 Task: Find connections with filter location Gunzenhausen with filter topic #Brandwith filter profile language Potuguese with filter current company Furlenco with filter school Government Engineering College (GEC) Bhavnagar with filter industry Transportation Equipment Manufacturing with filter service category Human Resources with filter keywords title Brand Strategist
Action: Mouse moved to (328, 209)
Screenshot: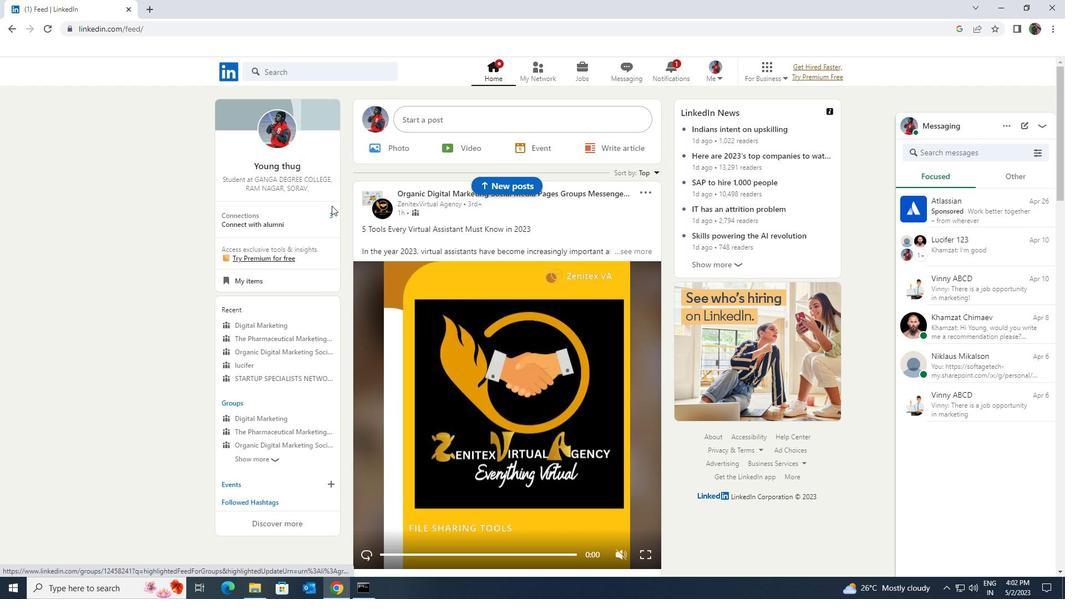 
Action: Mouse pressed left at (328, 209)
Screenshot: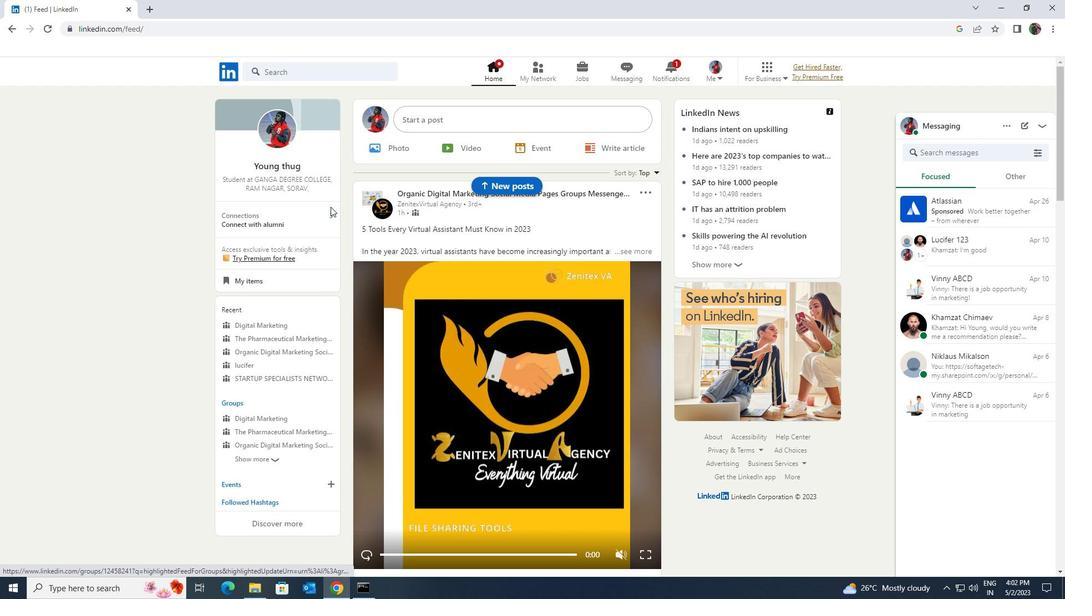 
Action: Mouse moved to (325, 134)
Screenshot: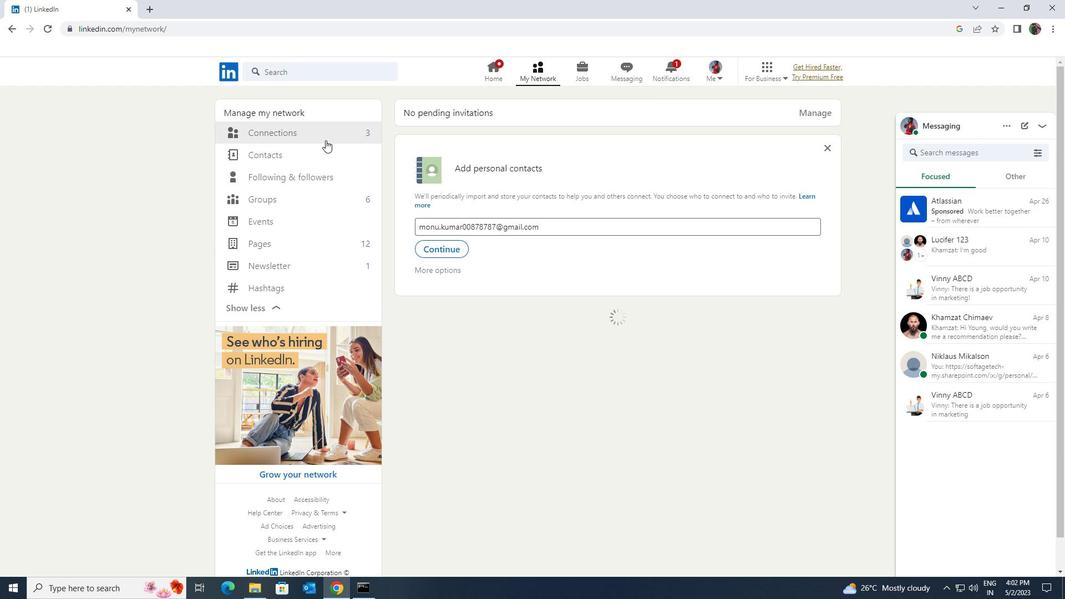 
Action: Mouse pressed left at (325, 134)
Screenshot: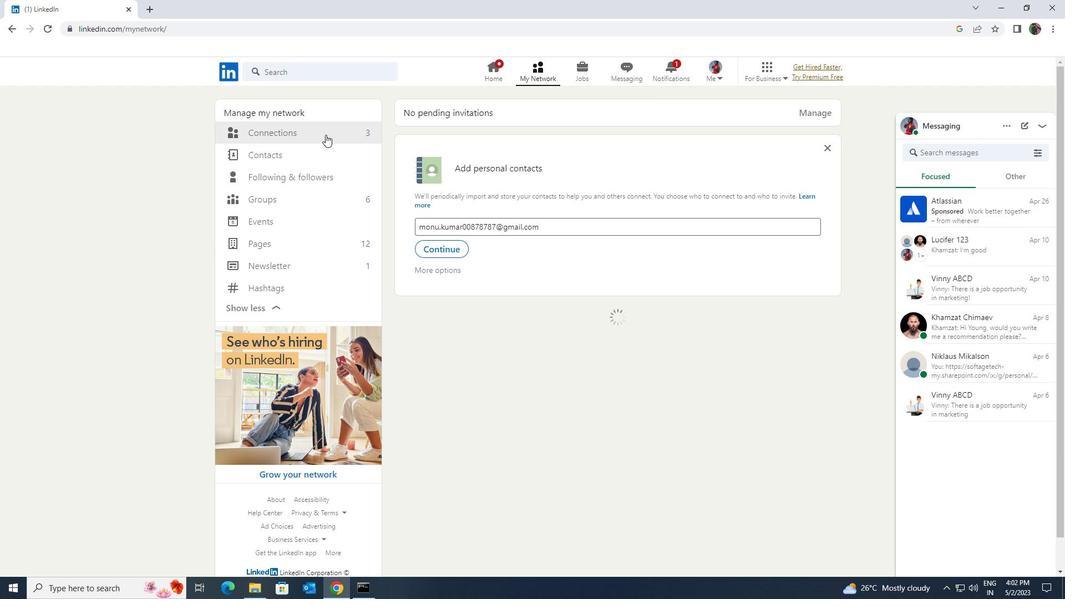 
Action: Mouse moved to (596, 133)
Screenshot: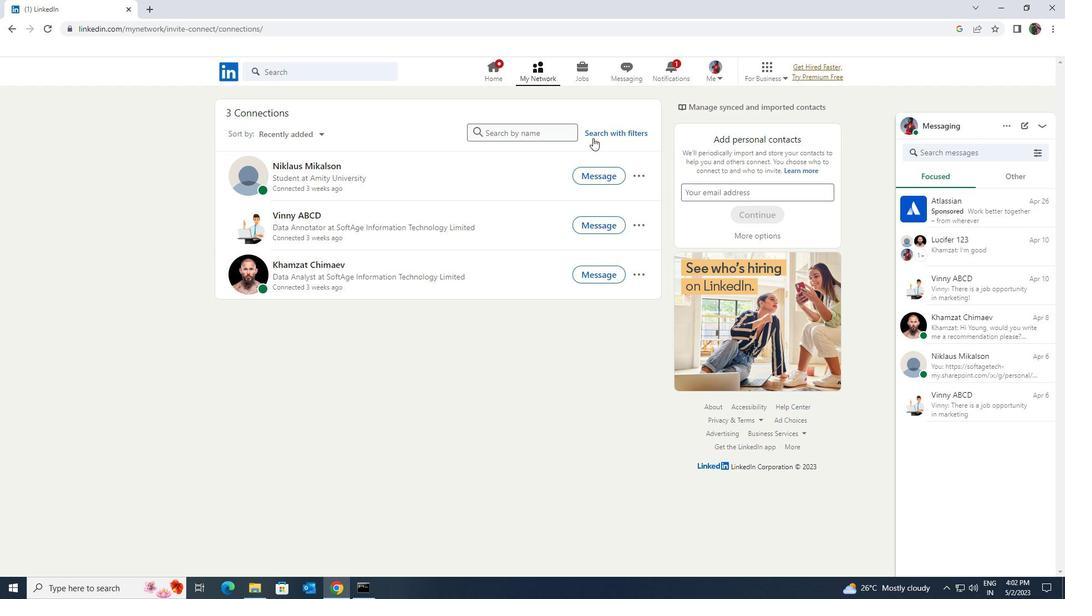 
Action: Mouse pressed left at (596, 133)
Screenshot: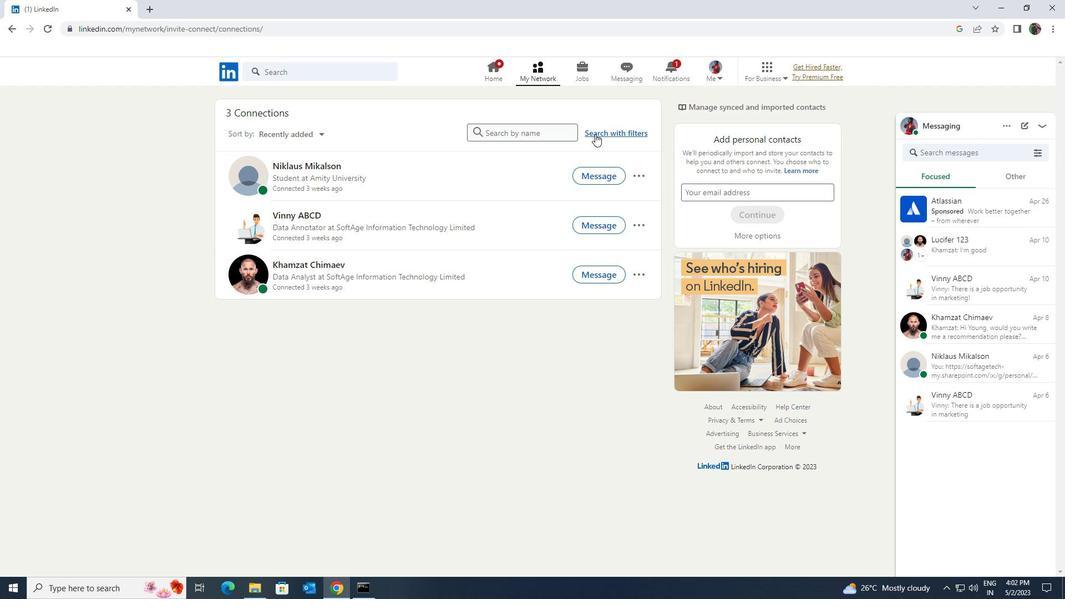
Action: Mouse moved to (555, 99)
Screenshot: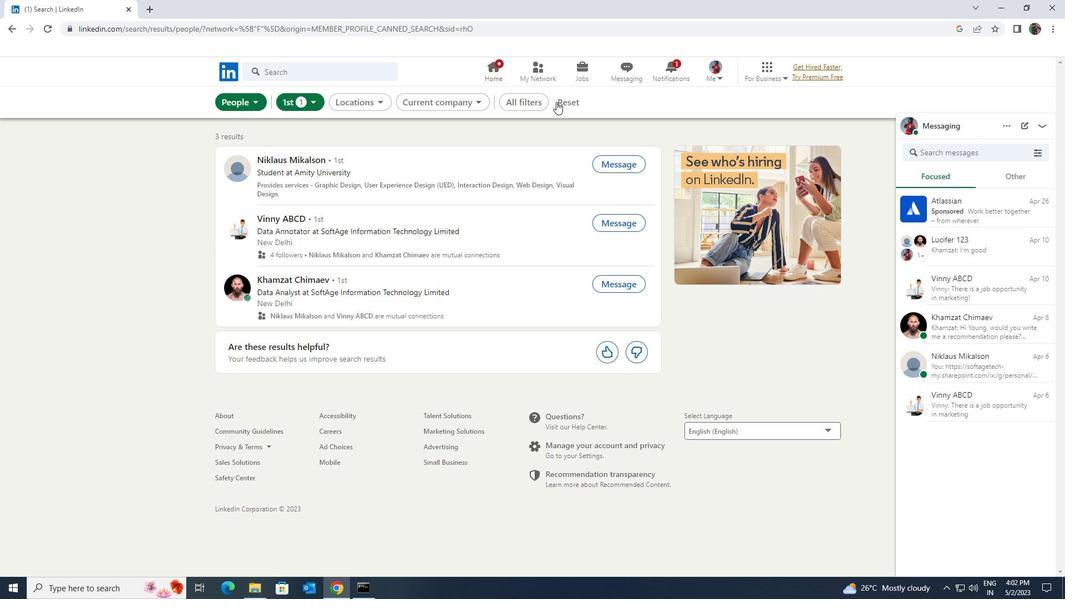 
Action: Mouse pressed left at (555, 99)
Screenshot: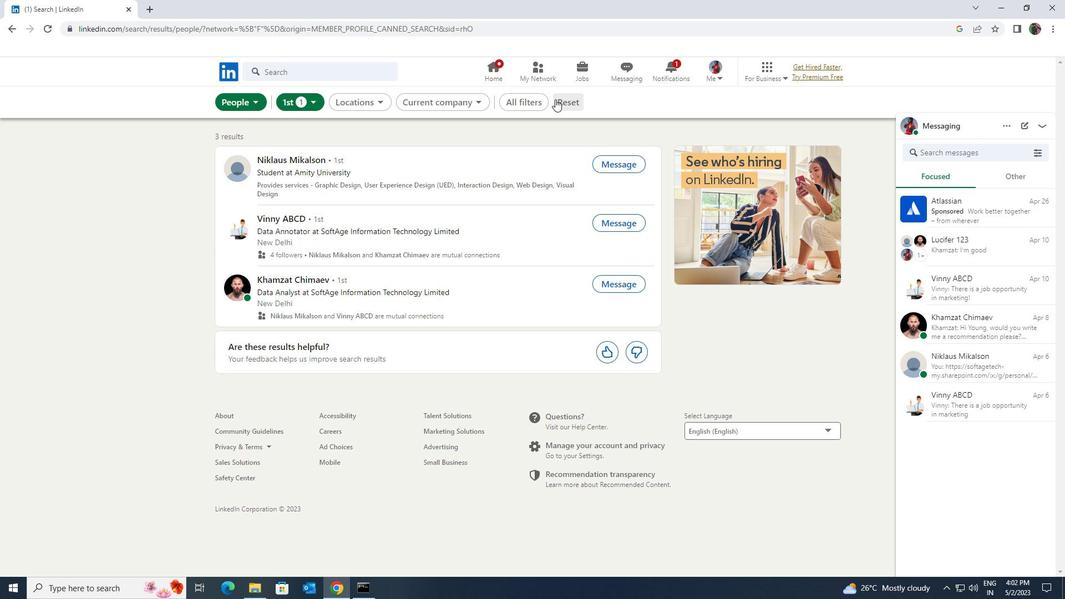 
Action: Mouse moved to (551, 99)
Screenshot: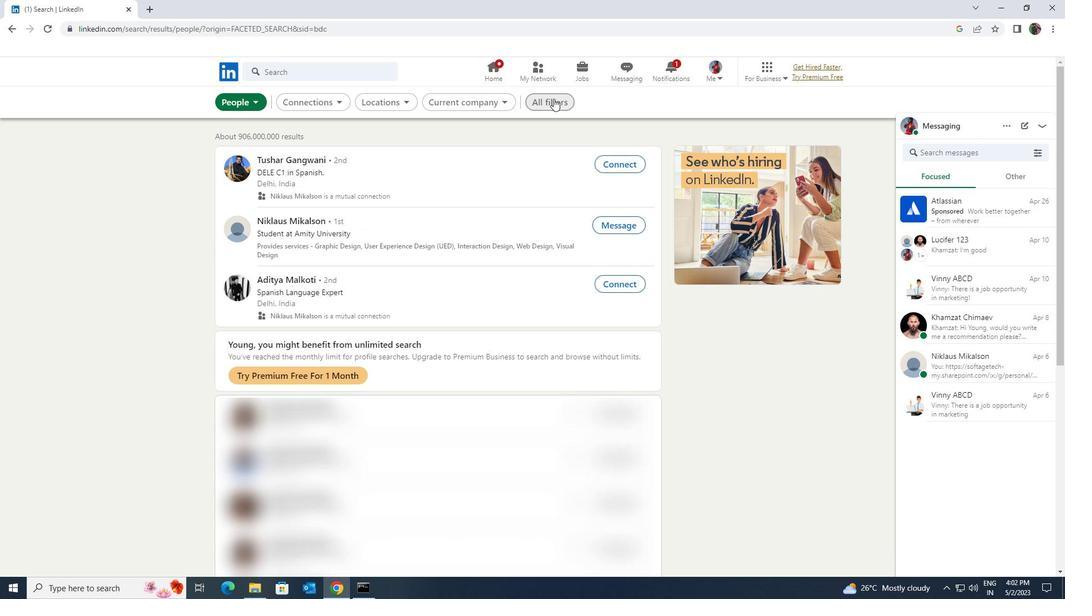 
Action: Mouse pressed left at (551, 99)
Screenshot: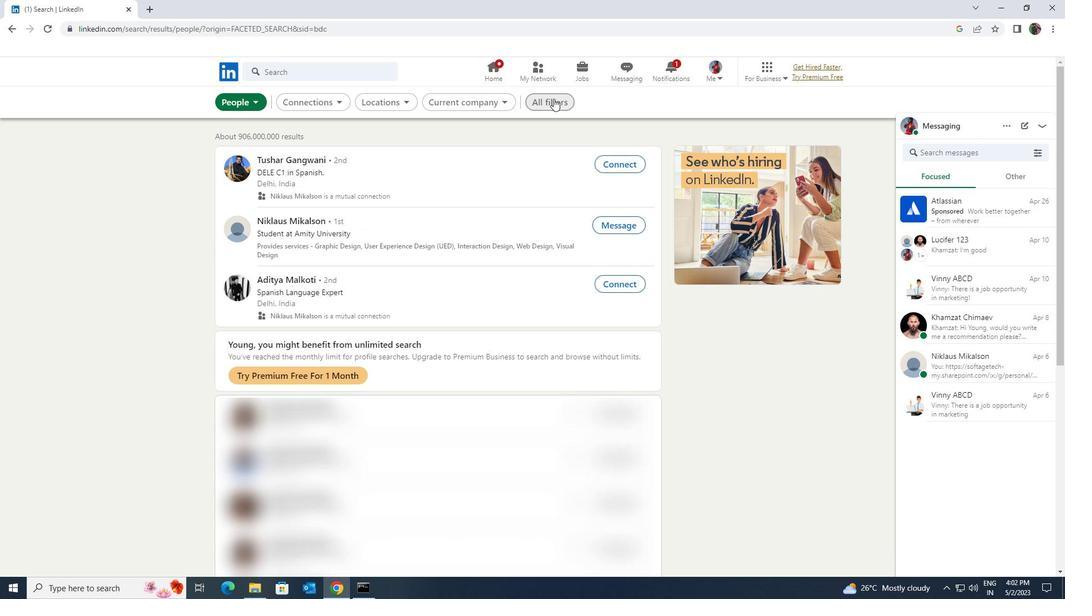 
Action: Mouse moved to (912, 431)
Screenshot: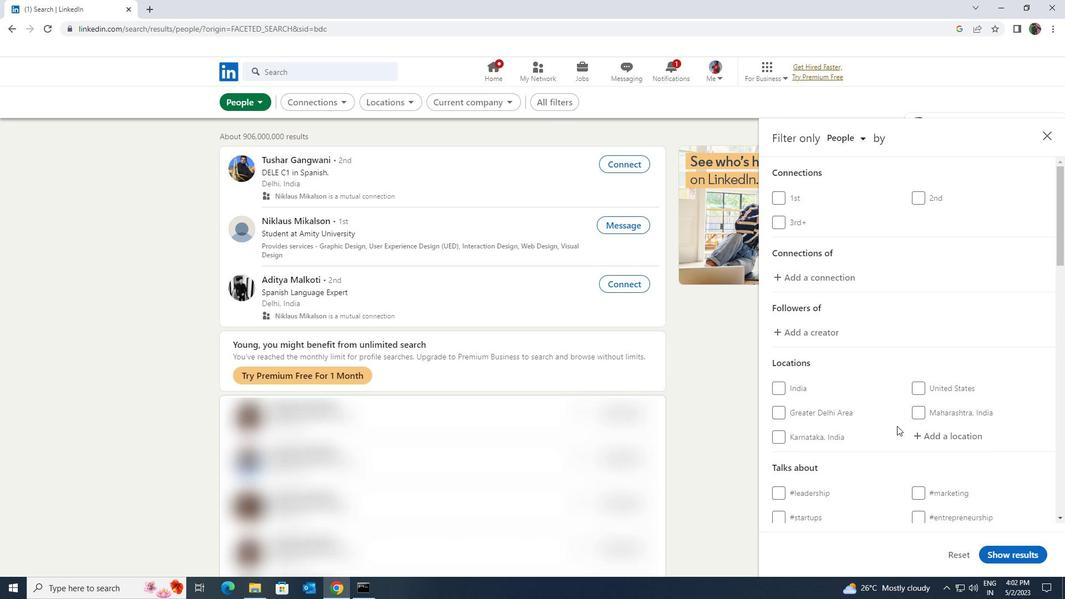 
Action: Mouse pressed left at (912, 431)
Screenshot: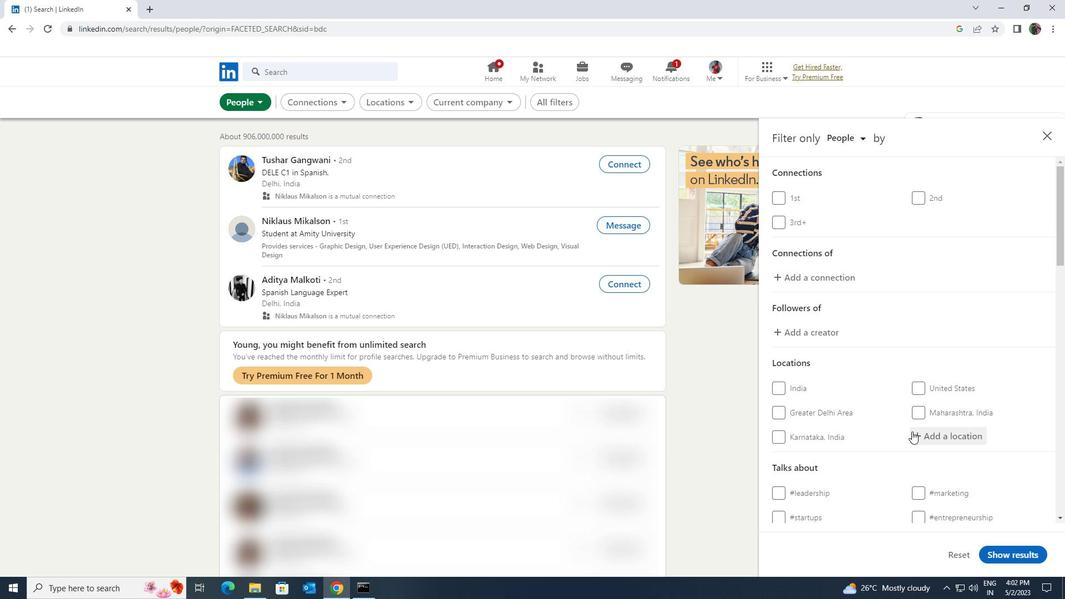 
Action: Key pressed <Key.shift>GUNZEN
Screenshot: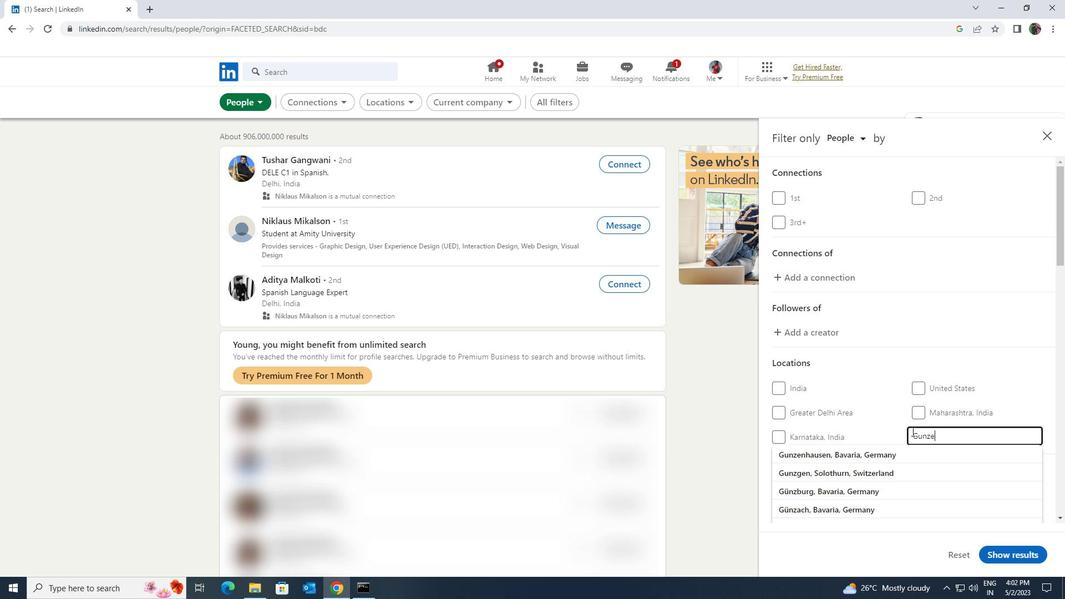
Action: Mouse moved to (910, 451)
Screenshot: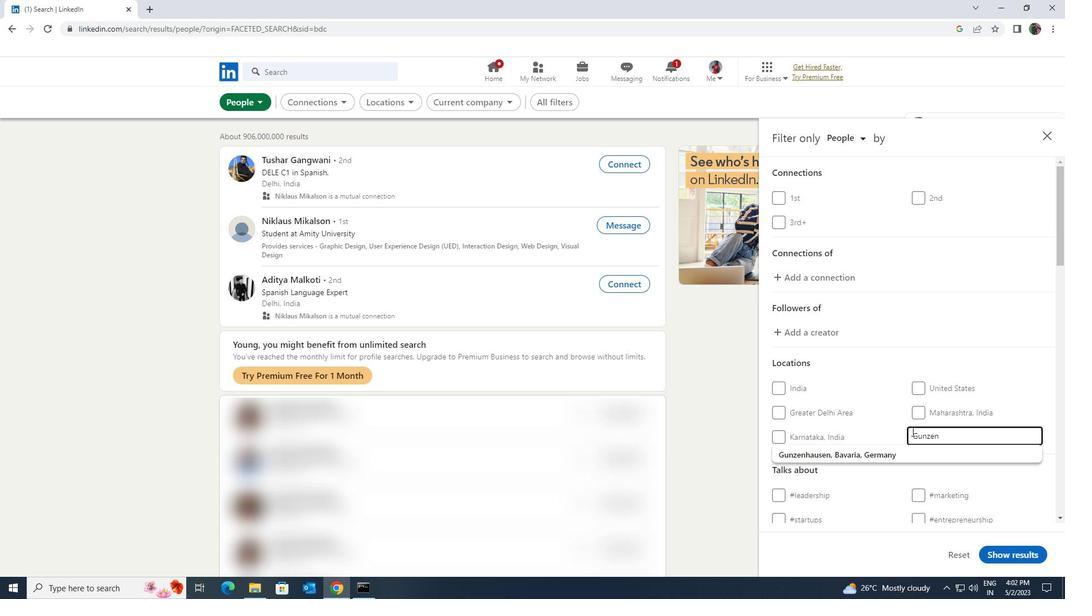 
Action: Mouse pressed left at (910, 451)
Screenshot: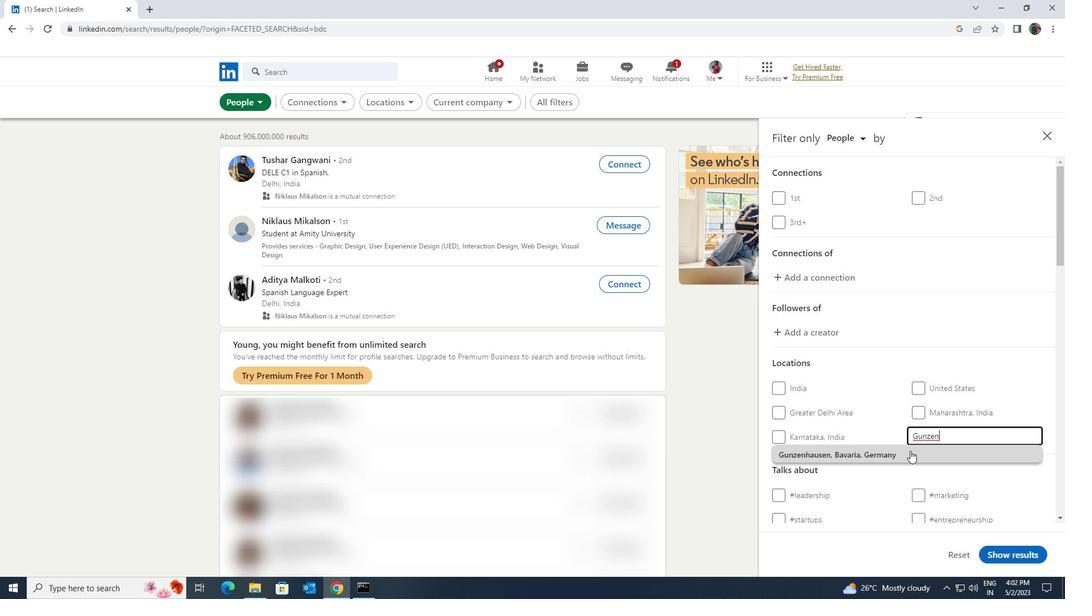 
Action: Mouse moved to (912, 452)
Screenshot: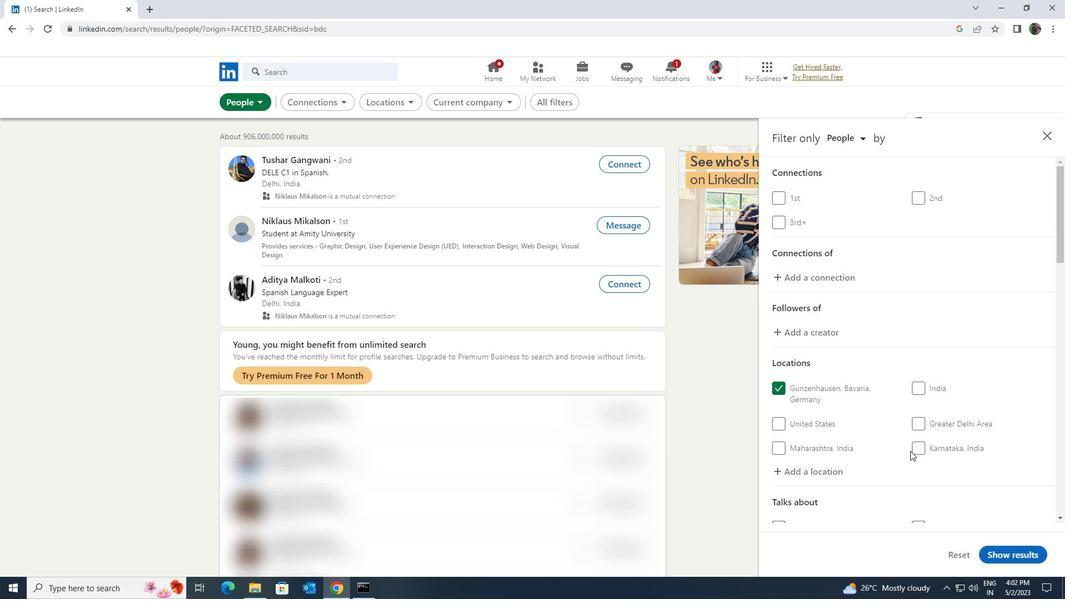 
Action: Mouse scrolled (912, 451) with delta (0, 0)
Screenshot: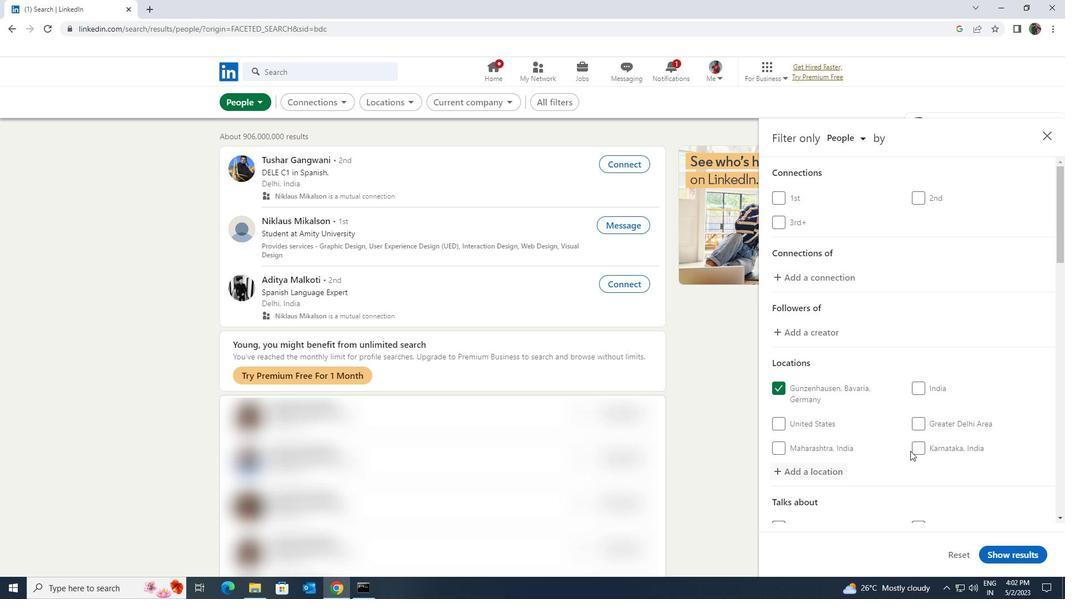 
Action: Mouse scrolled (912, 451) with delta (0, 0)
Screenshot: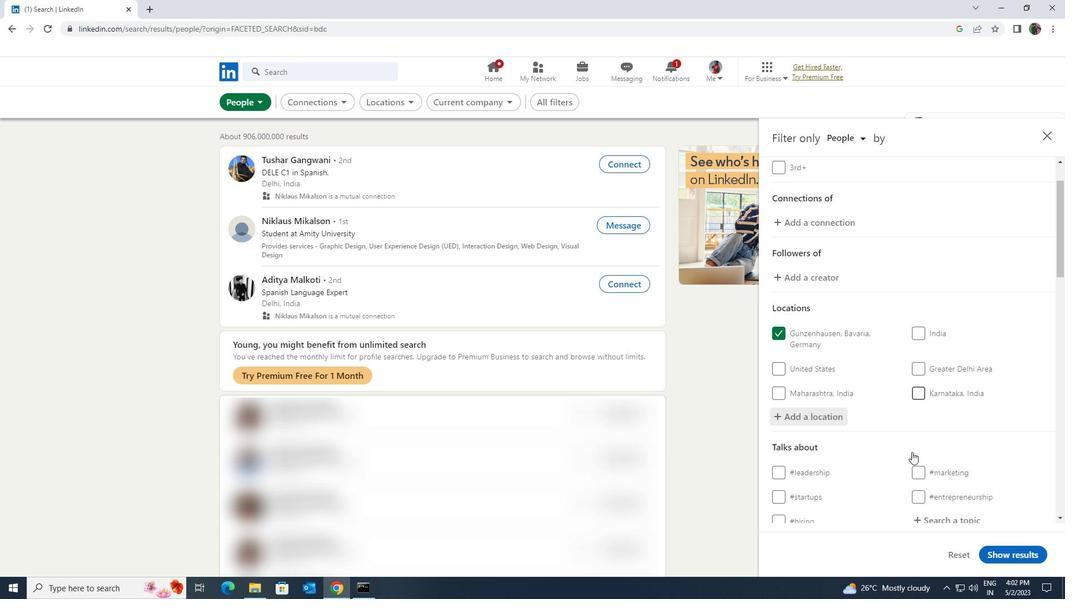 
Action: Mouse moved to (918, 460)
Screenshot: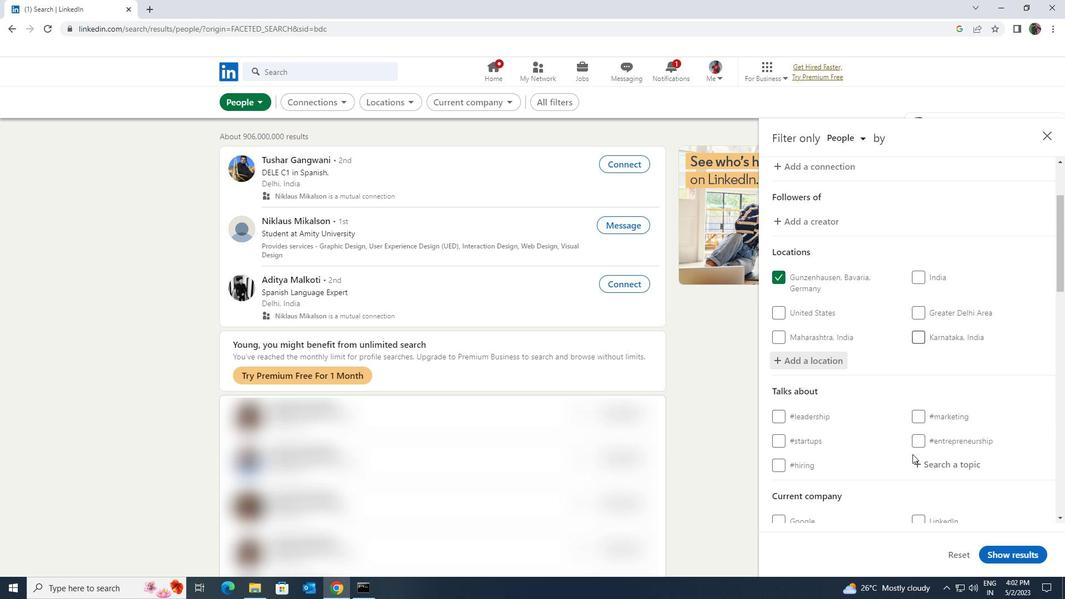 
Action: Mouse pressed left at (918, 460)
Screenshot: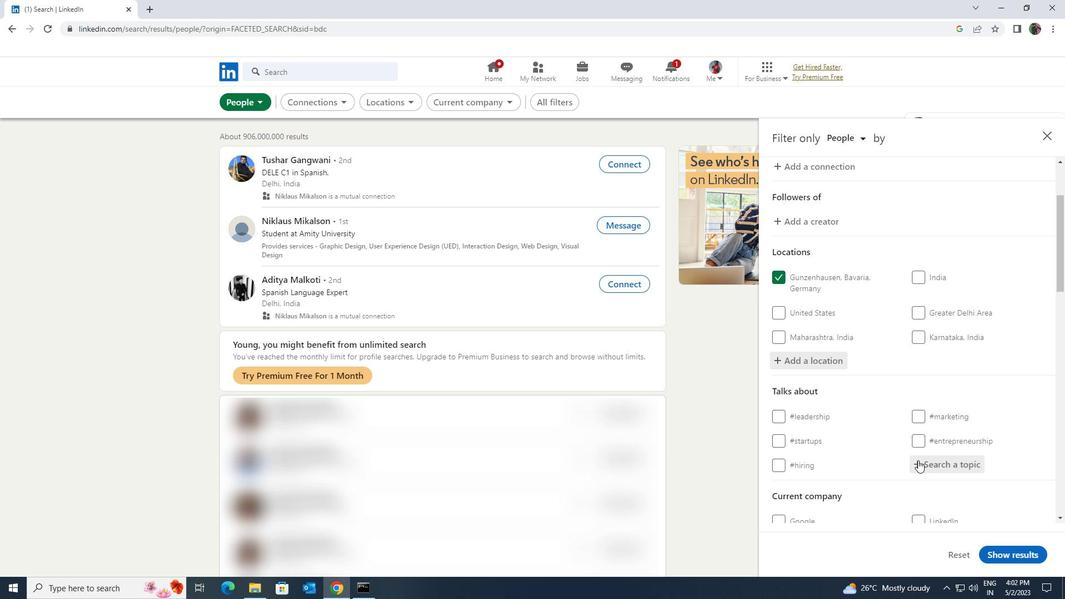 
Action: Key pressed <Key.shift>BRAND
Screenshot: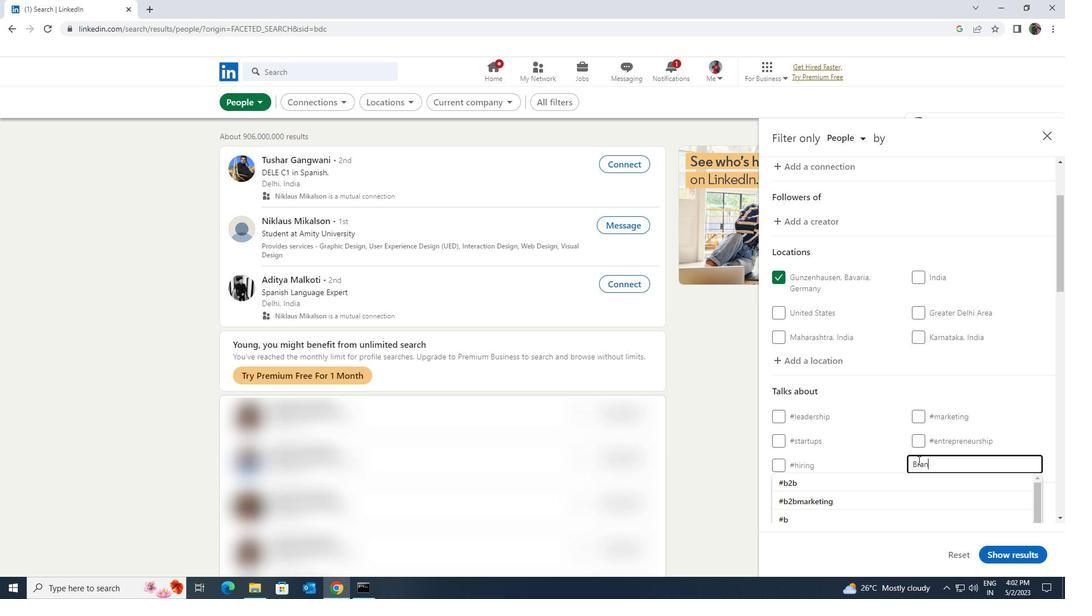 
Action: Mouse moved to (894, 494)
Screenshot: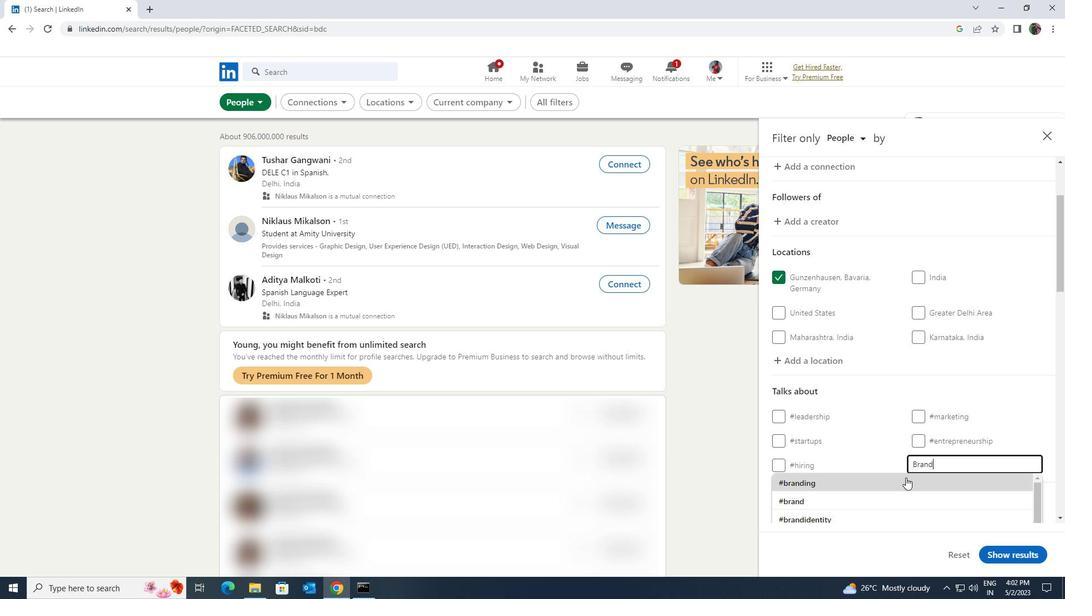 
Action: Mouse pressed left at (894, 494)
Screenshot: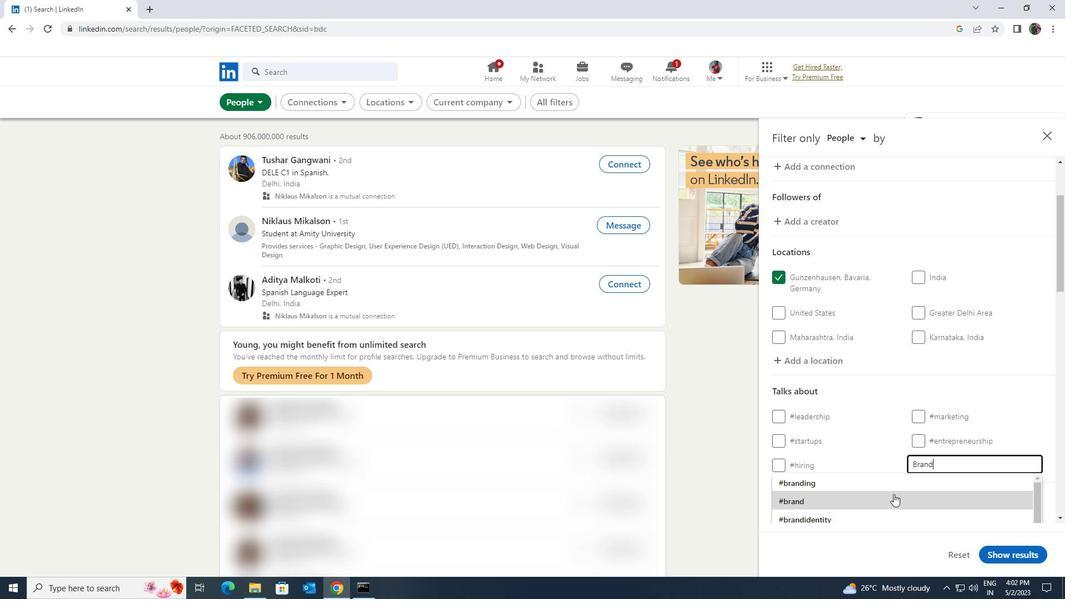 
Action: Mouse moved to (892, 471)
Screenshot: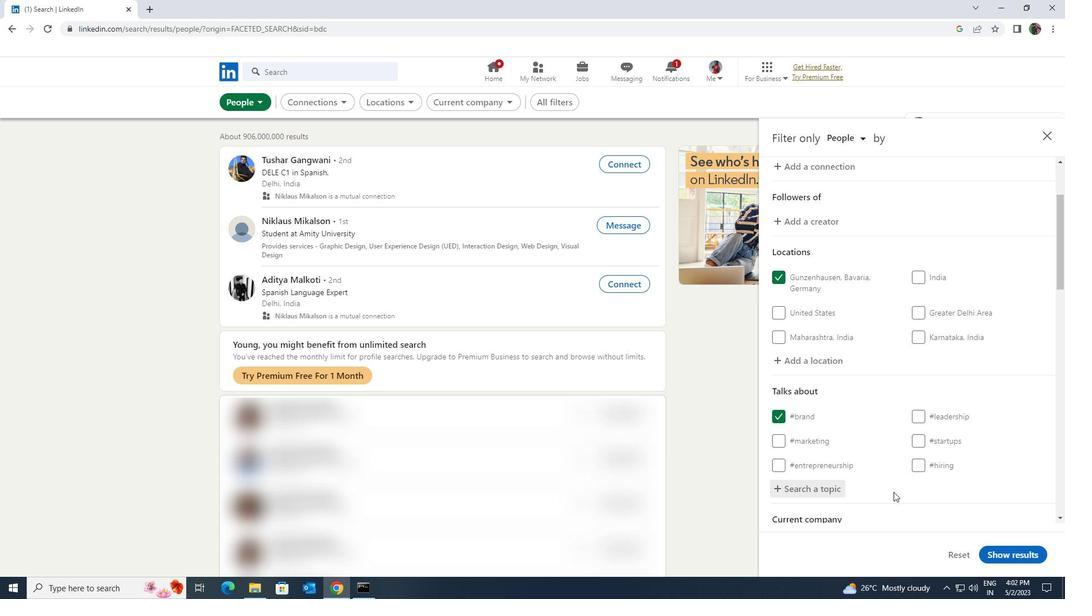 
Action: Mouse scrolled (892, 471) with delta (0, 0)
Screenshot: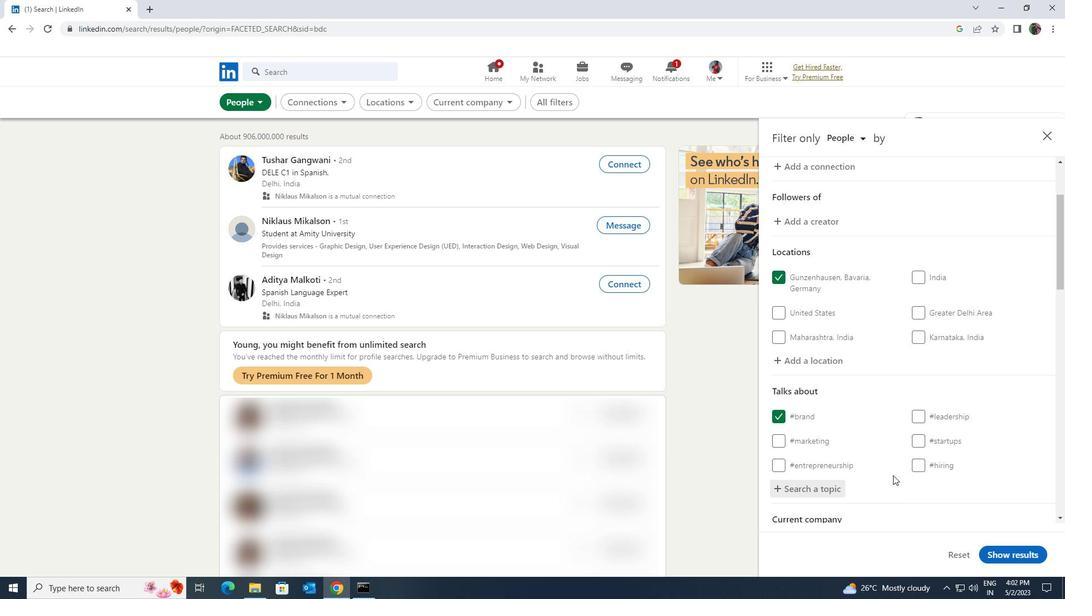 
Action: Mouse scrolled (892, 471) with delta (0, 0)
Screenshot: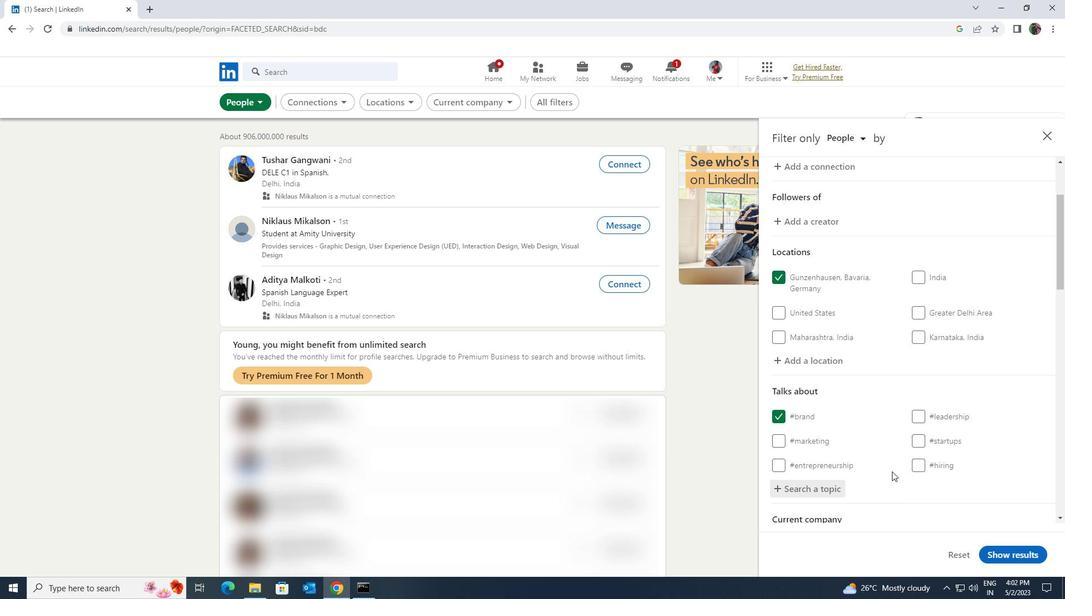 
Action: Mouse moved to (892, 471)
Screenshot: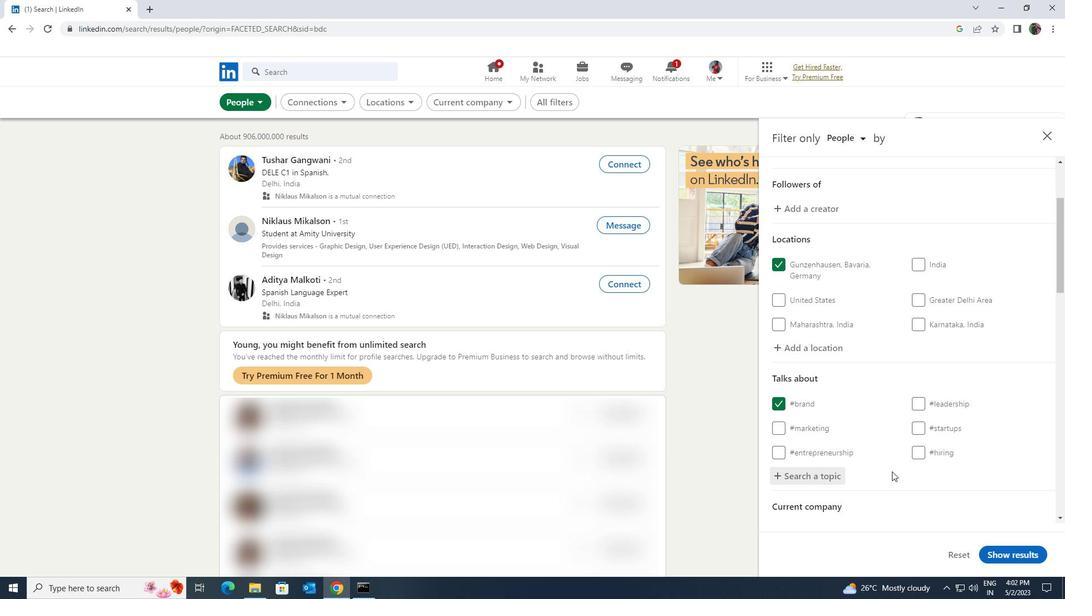 
Action: Mouse scrolled (892, 470) with delta (0, 0)
Screenshot: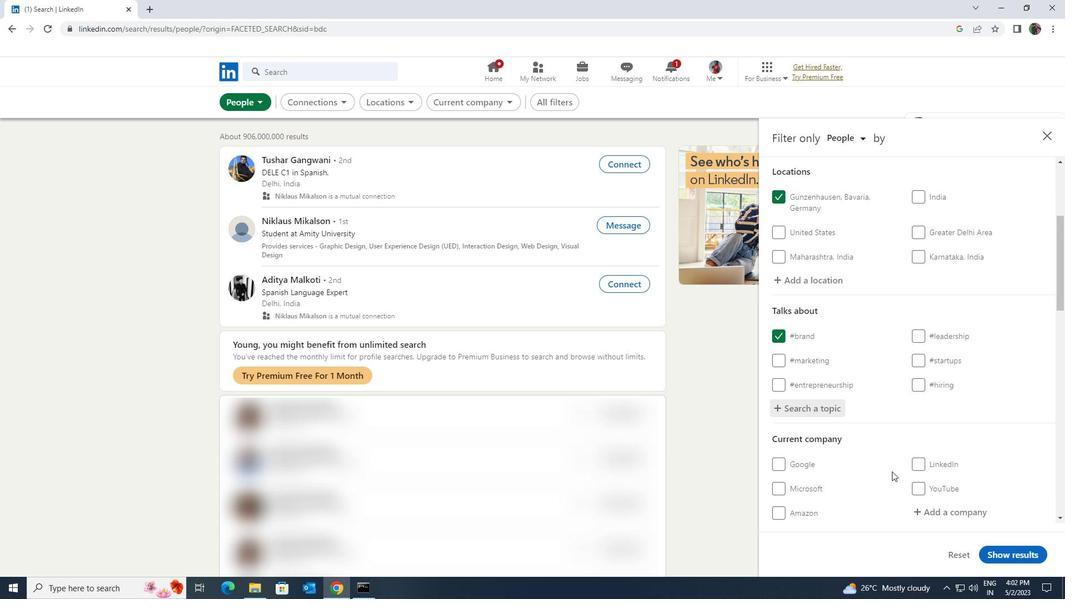 
Action: Mouse scrolled (892, 470) with delta (0, 0)
Screenshot: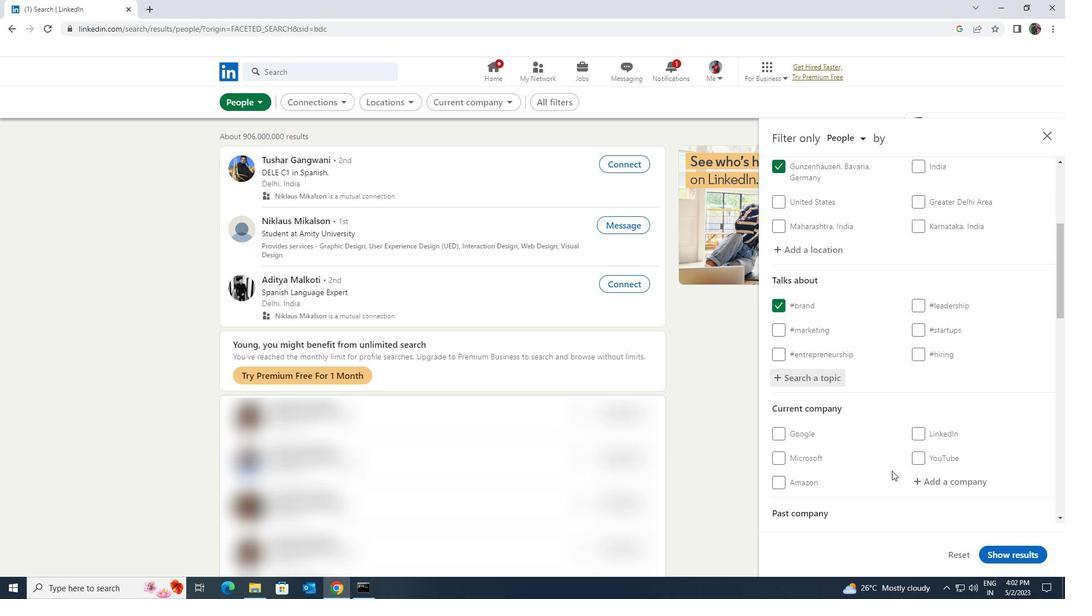 
Action: Mouse scrolled (892, 470) with delta (0, 0)
Screenshot: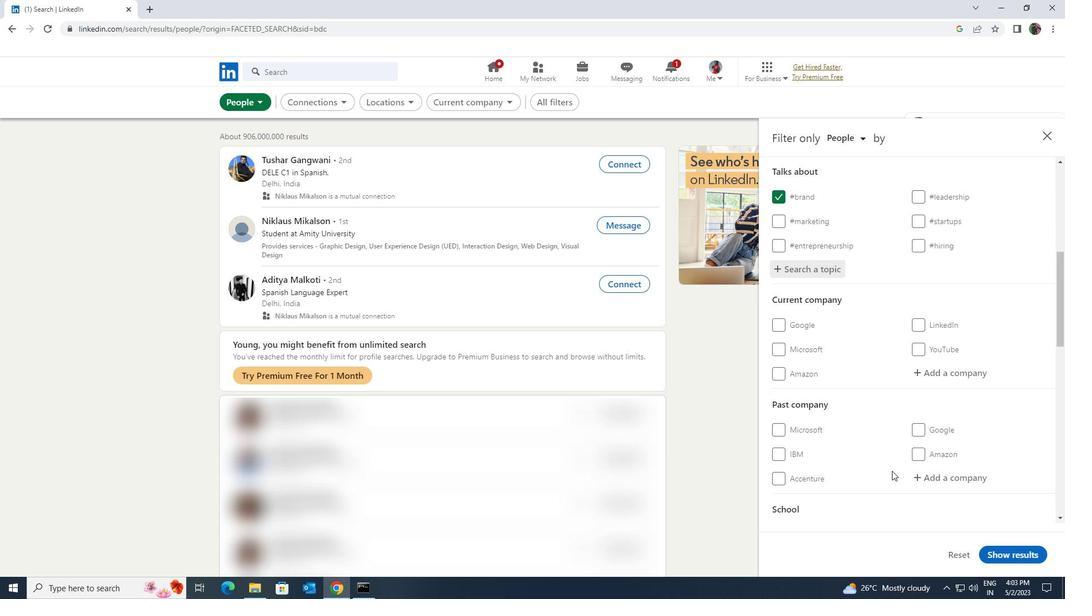 
Action: Mouse scrolled (892, 470) with delta (0, 0)
Screenshot: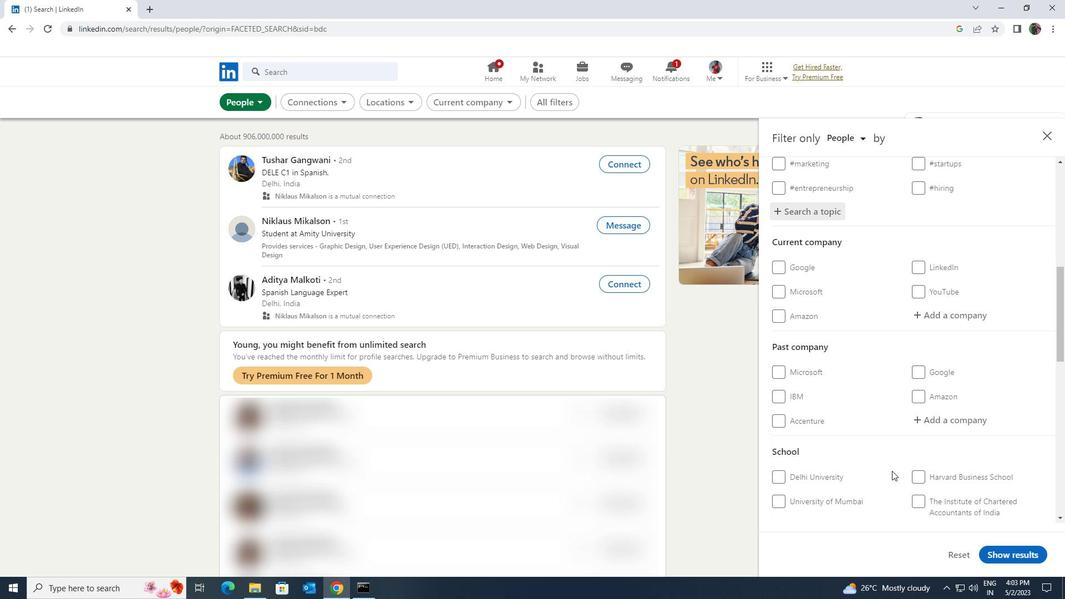 
Action: Mouse scrolled (892, 470) with delta (0, 0)
Screenshot: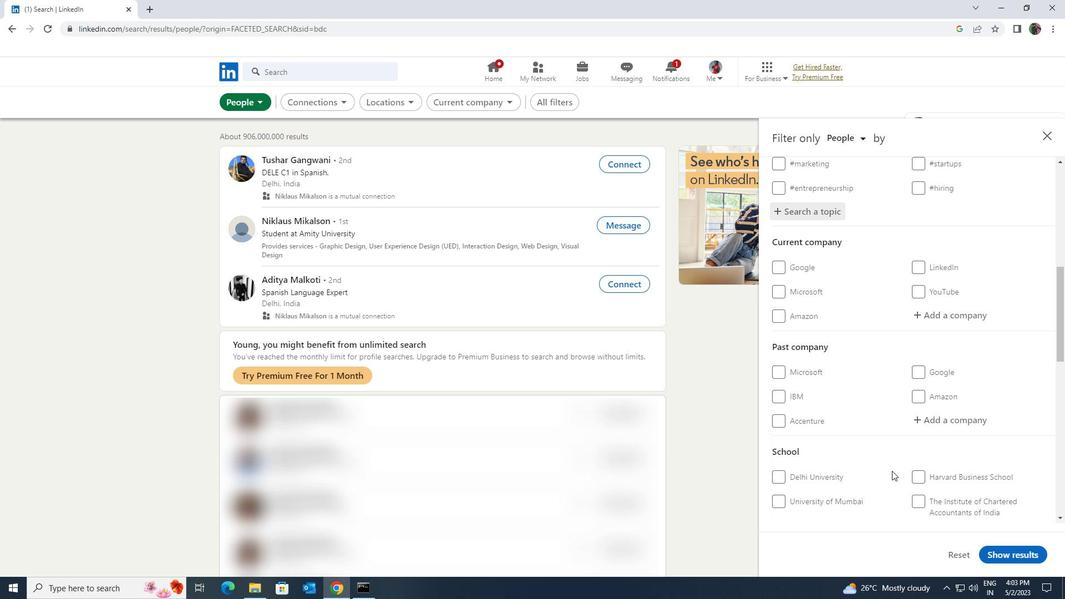 
Action: Mouse scrolled (892, 470) with delta (0, 0)
Screenshot: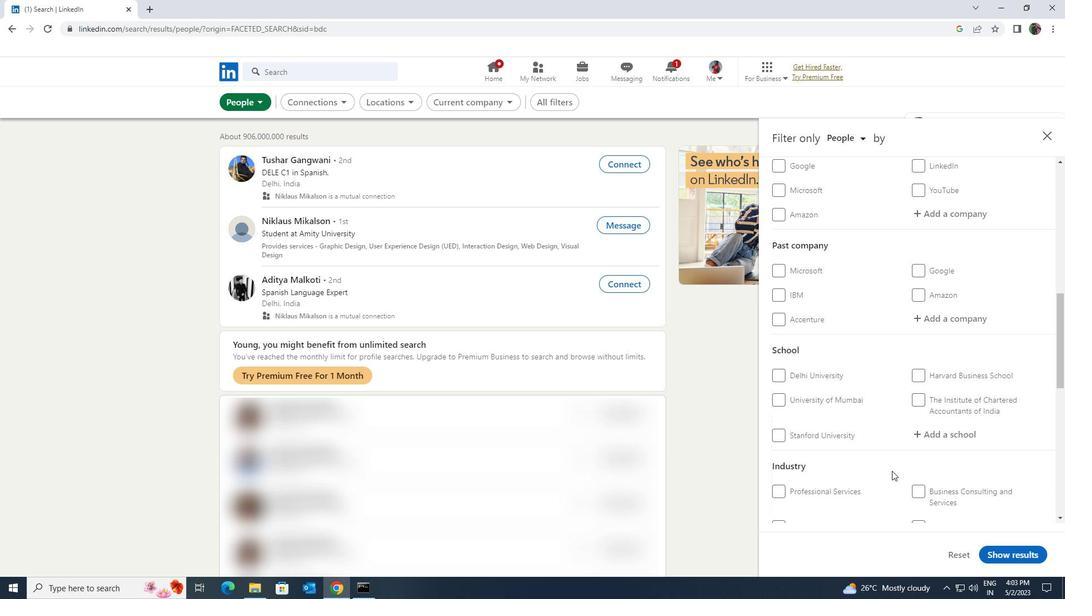 
Action: Mouse scrolled (892, 470) with delta (0, 0)
Screenshot: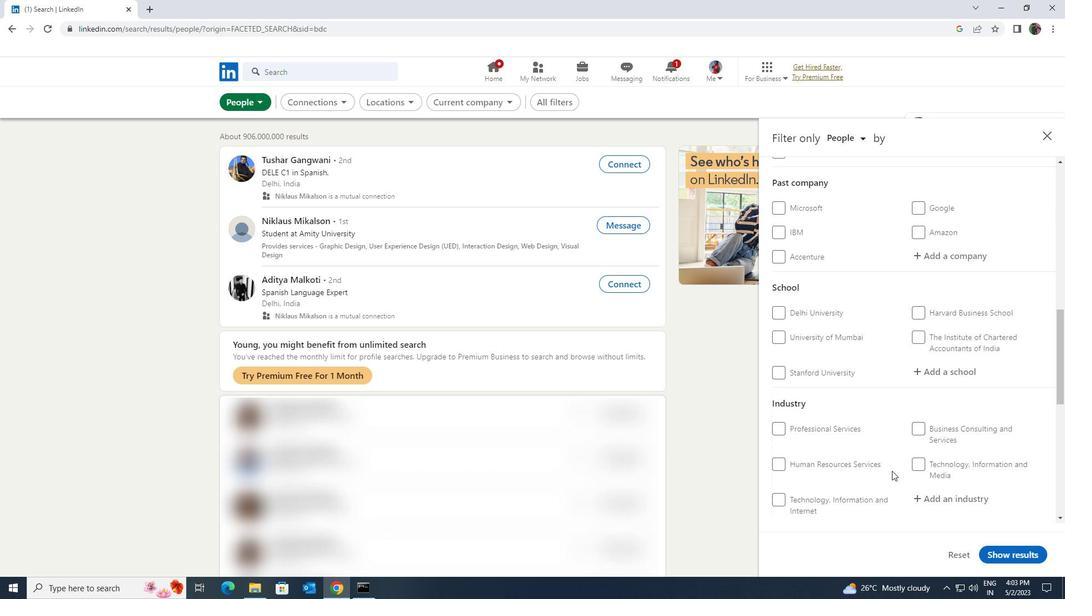 
Action: Mouse scrolled (892, 470) with delta (0, 0)
Screenshot: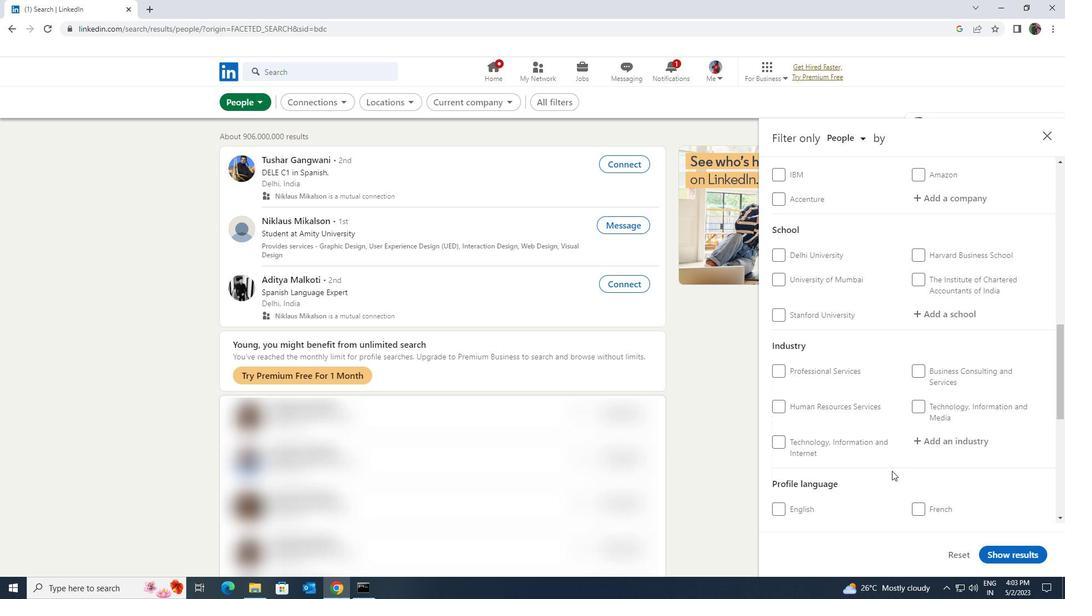 
Action: Mouse scrolled (892, 470) with delta (0, 0)
Screenshot: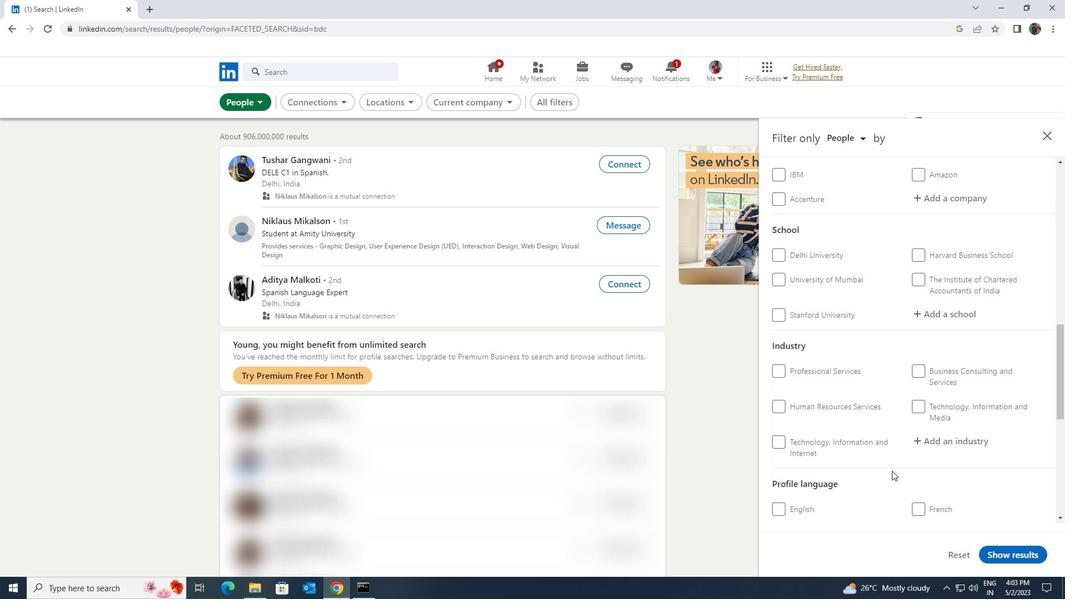 
Action: Mouse moved to (913, 420)
Screenshot: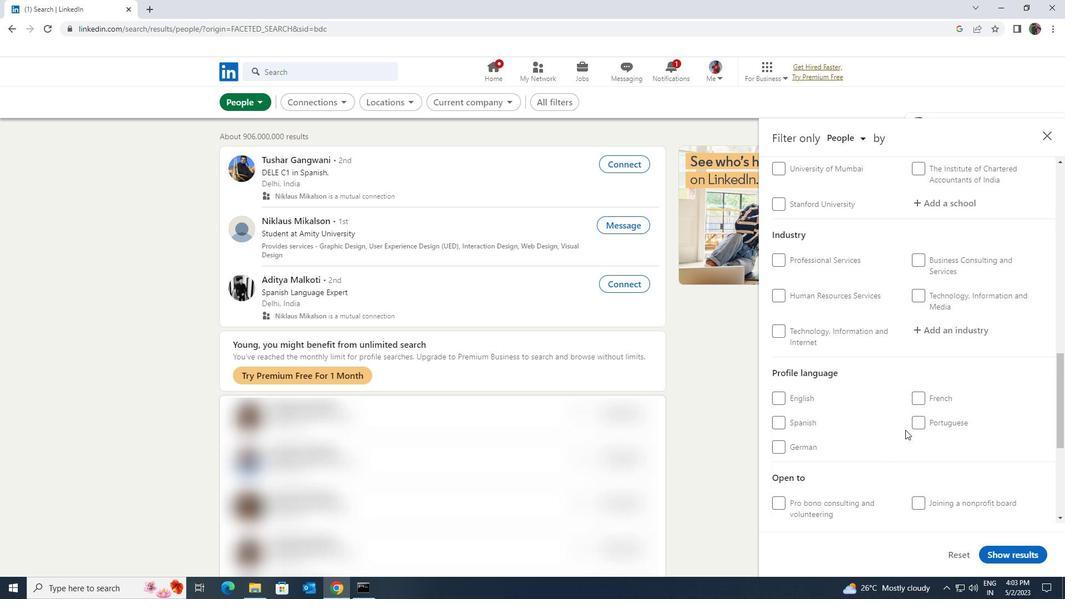 
Action: Mouse pressed left at (913, 420)
Screenshot: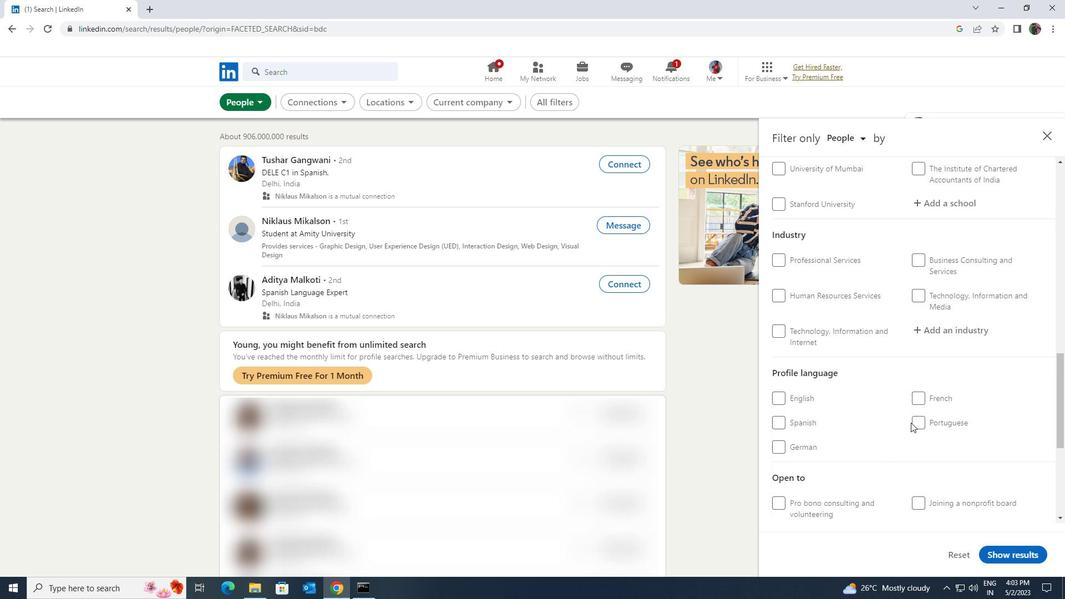 
Action: Mouse moved to (914, 424)
Screenshot: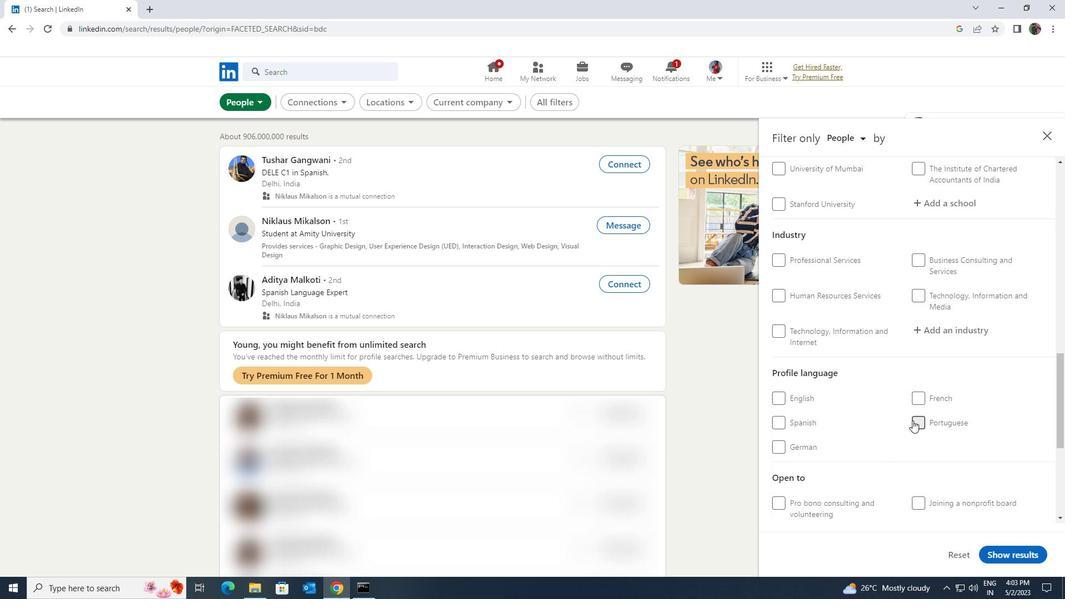 
Action: Mouse scrolled (914, 425) with delta (0, 0)
Screenshot: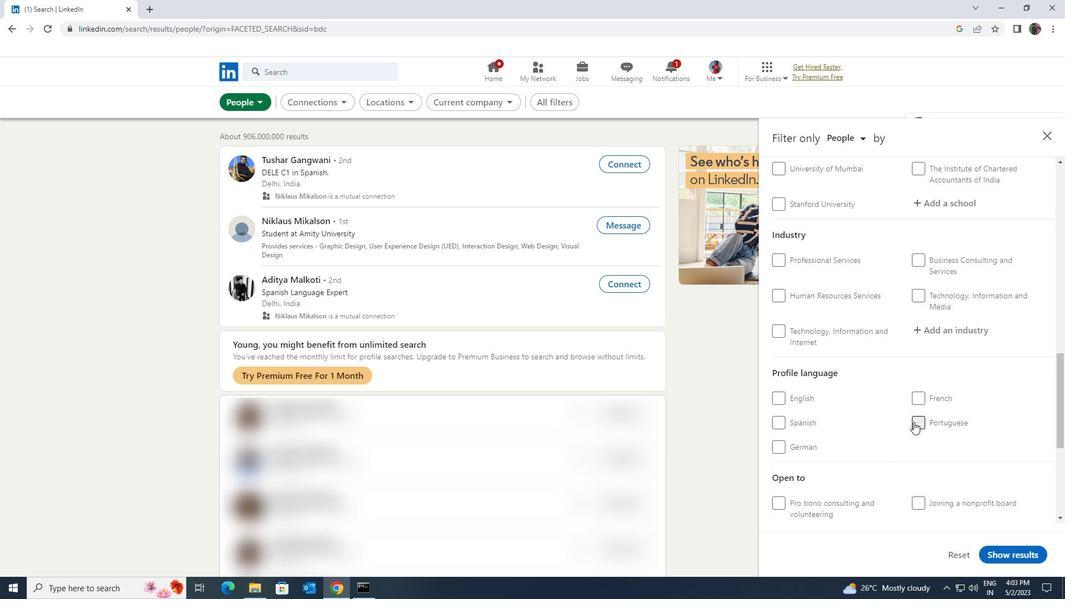 
Action: Mouse scrolled (914, 425) with delta (0, 0)
Screenshot: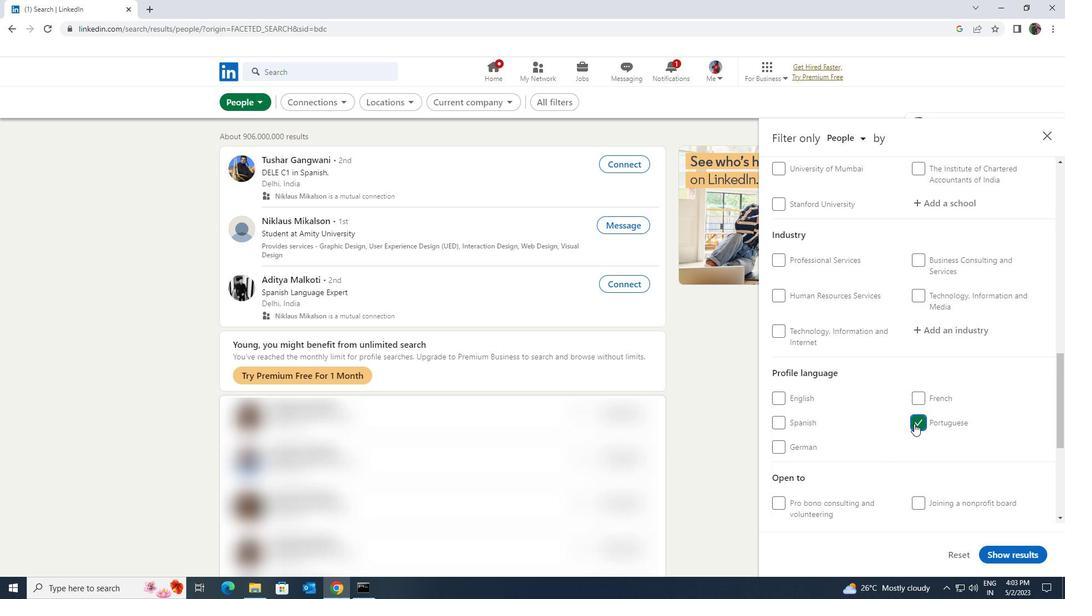 
Action: Mouse moved to (914, 427)
Screenshot: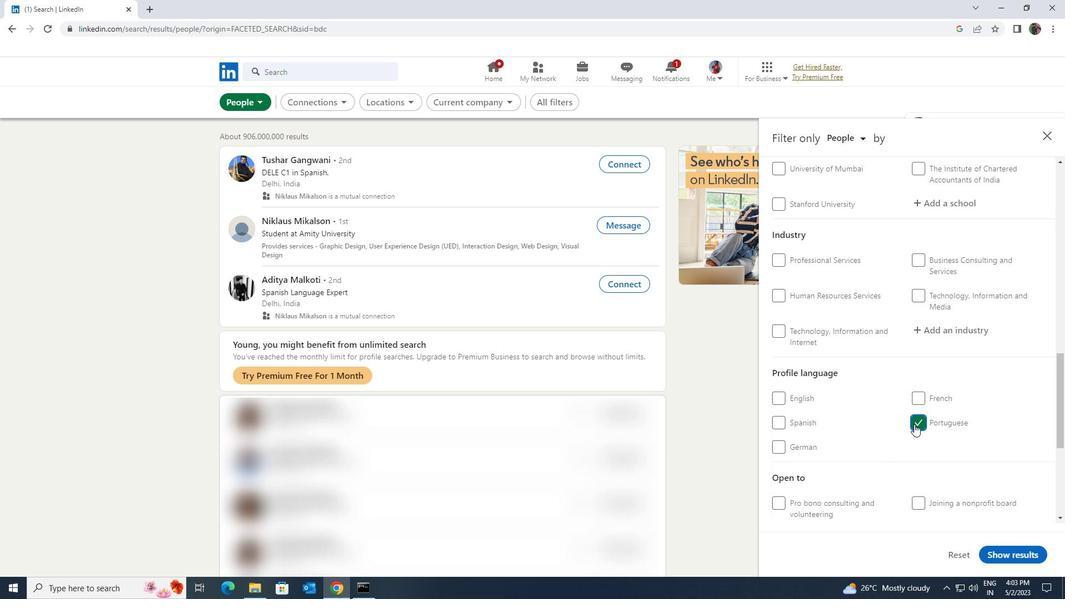 
Action: Mouse scrolled (914, 428) with delta (0, 0)
Screenshot: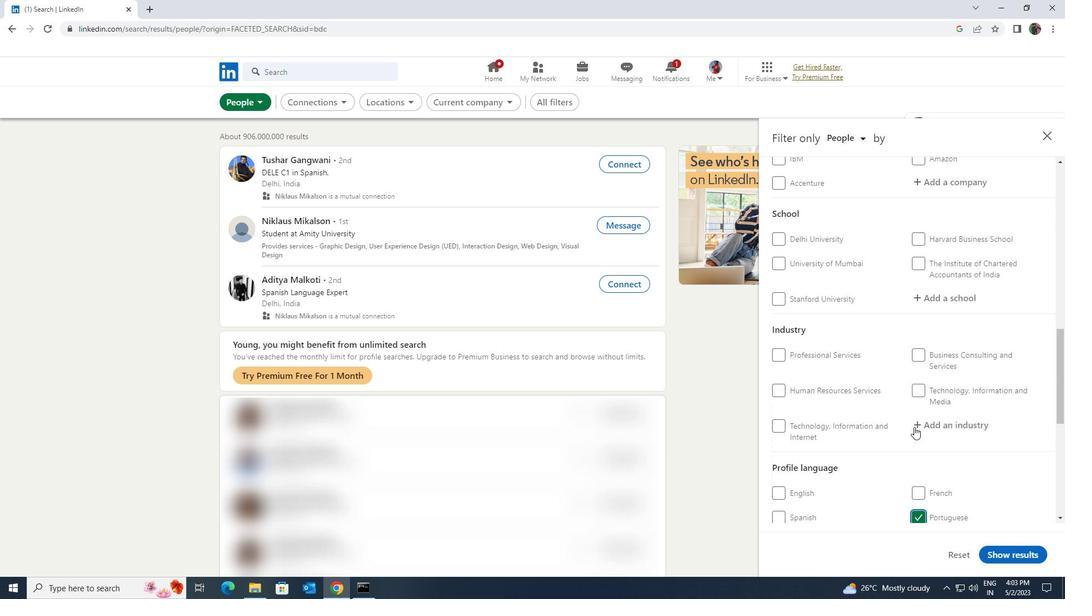 
Action: Mouse scrolled (914, 428) with delta (0, 0)
Screenshot: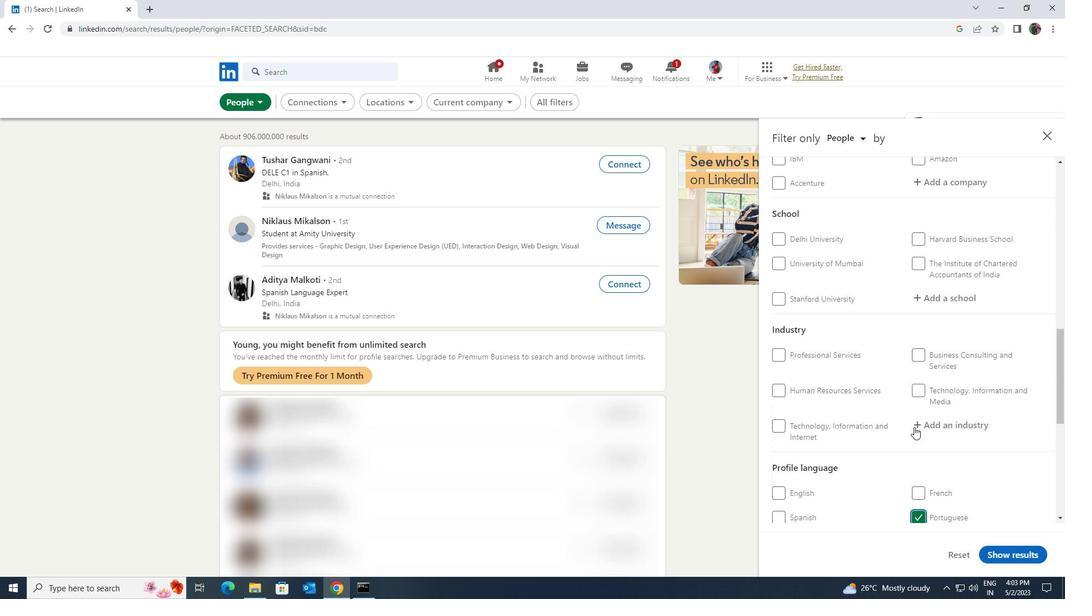 
Action: Mouse scrolled (914, 428) with delta (0, 0)
Screenshot: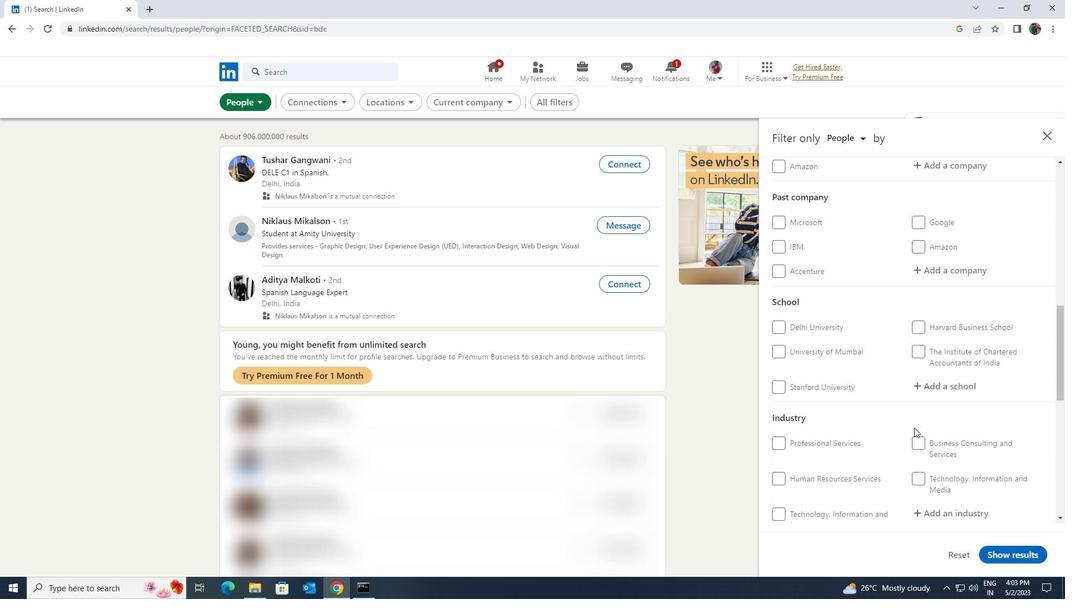 
Action: Mouse scrolled (914, 428) with delta (0, 0)
Screenshot: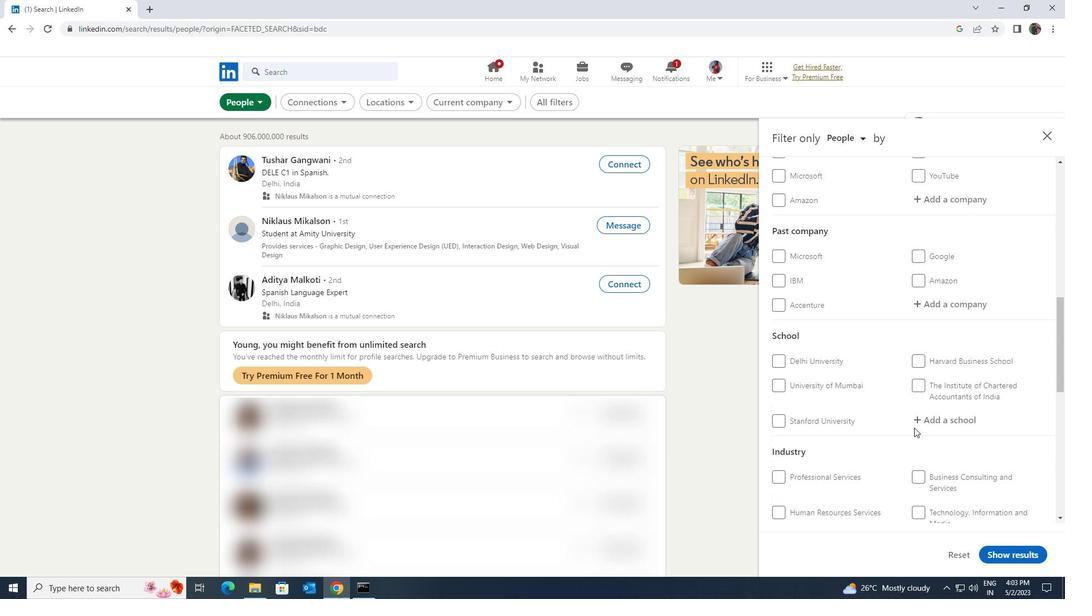 
Action: Mouse scrolled (914, 428) with delta (0, 0)
Screenshot: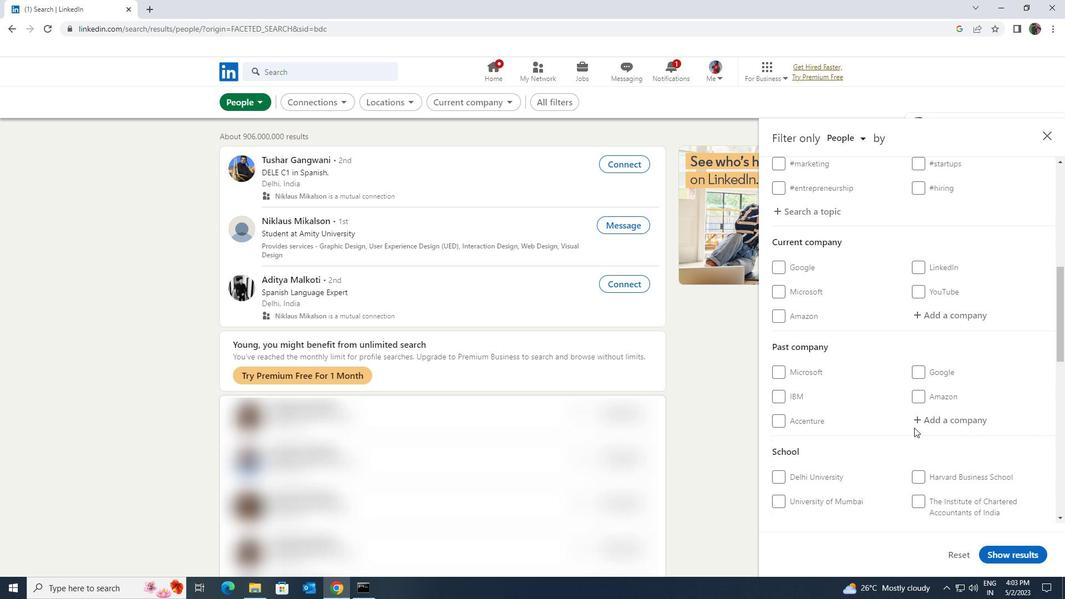 
Action: Mouse moved to (923, 375)
Screenshot: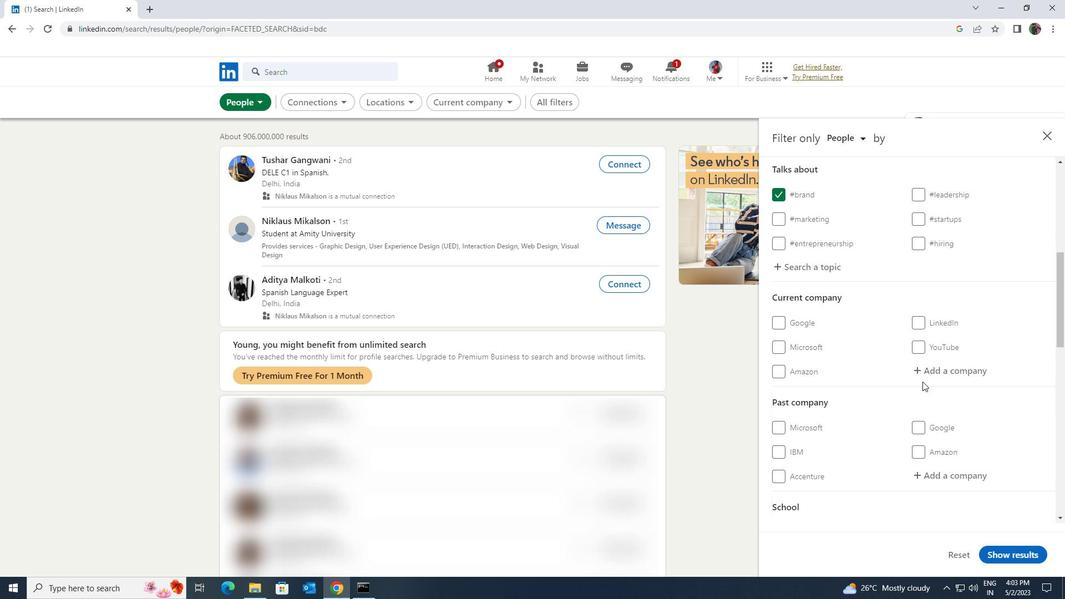 
Action: Mouse pressed left at (923, 375)
Screenshot: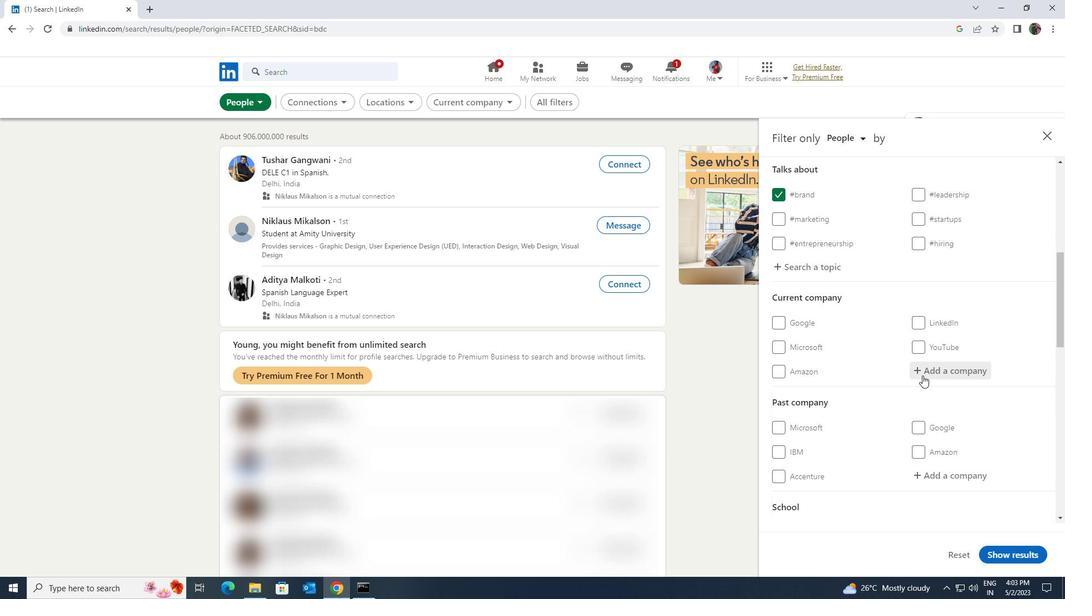 
Action: Key pressed <Key.shift>FURL
Screenshot: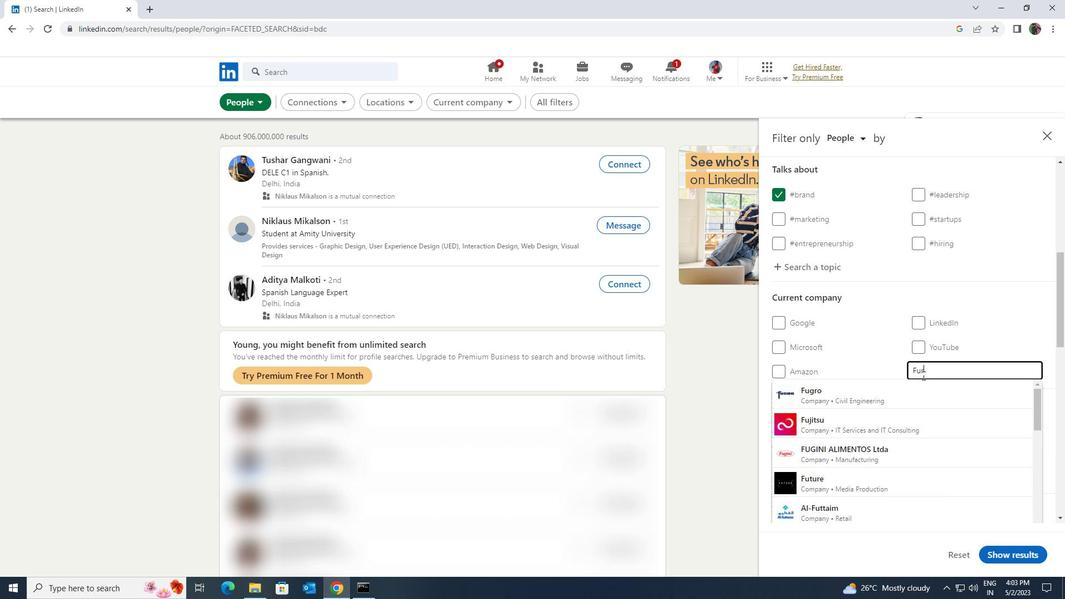 
Action: Mouse moved to (907, 415)
Screenshot: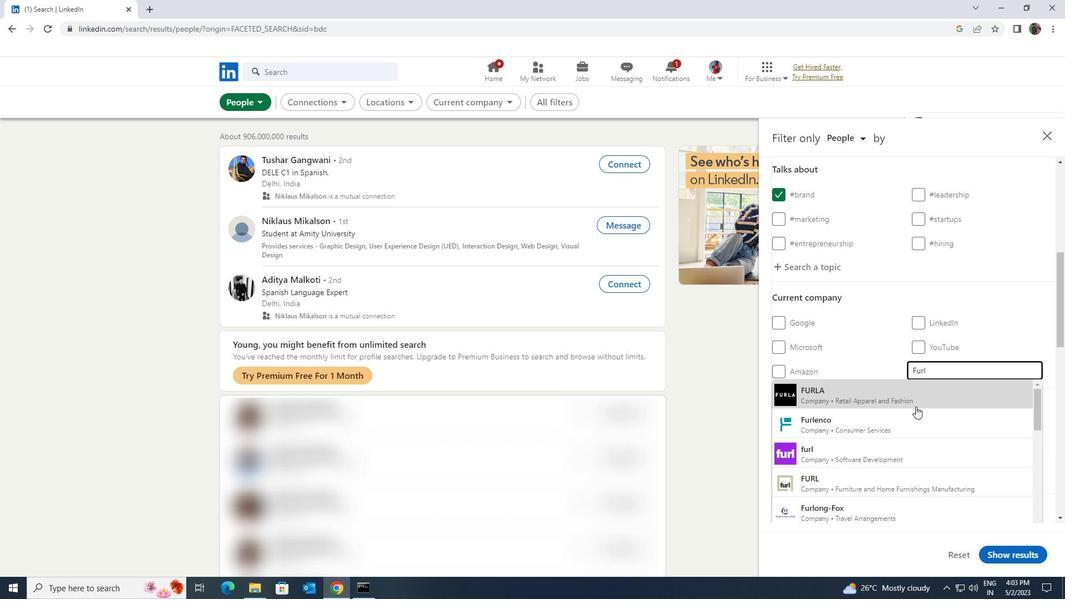 
Action: Mouse pressed left at (907, 415)
Screenshot: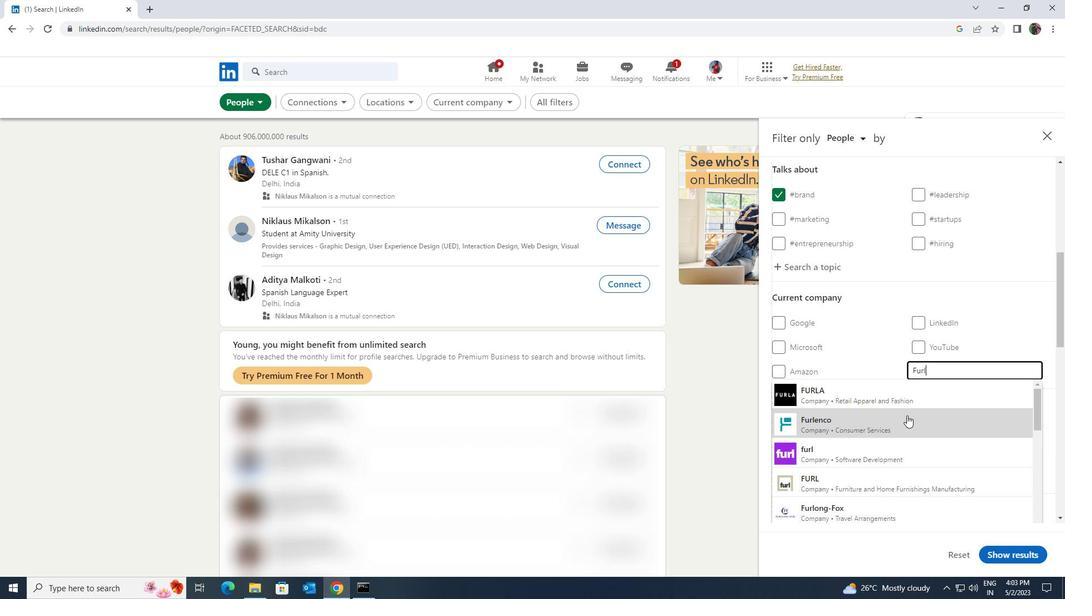 
Action: Mouse scrolled (907, 415) with delta (0, 0)
Screenshot: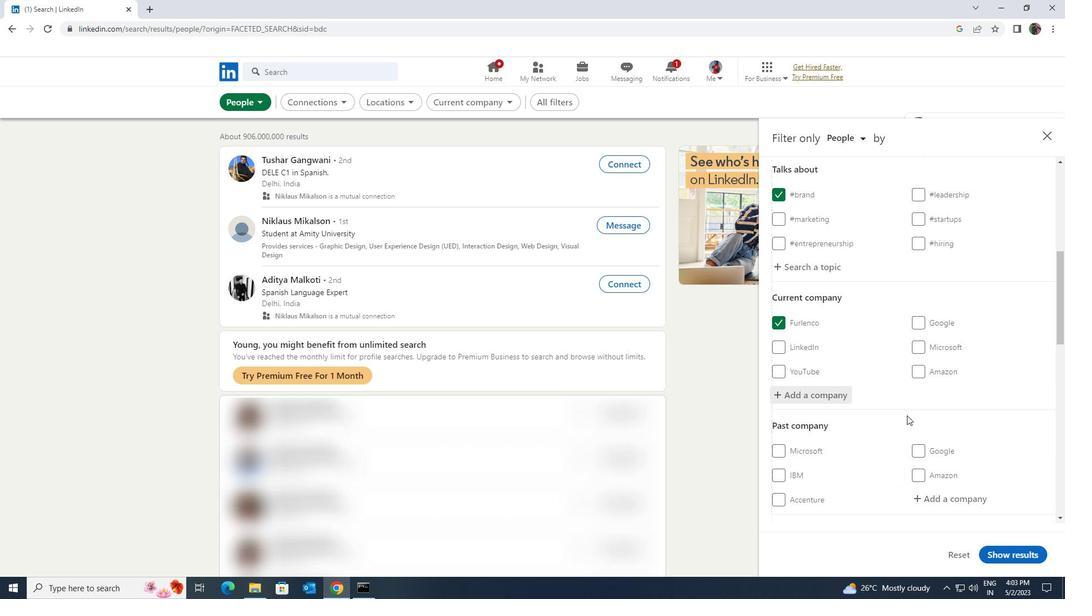 
Action: Mouse scrolled (907, 415) with delta (0, 0)
Screenshot: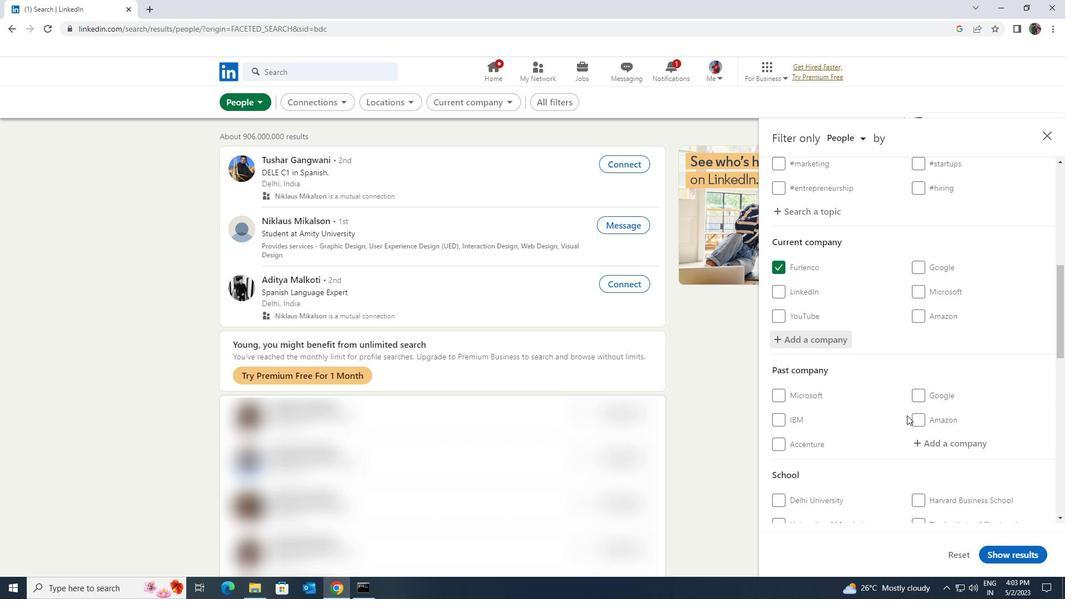 
Action: Mouse scrolled (907, 415) with delta (0, 0)
Screenshot: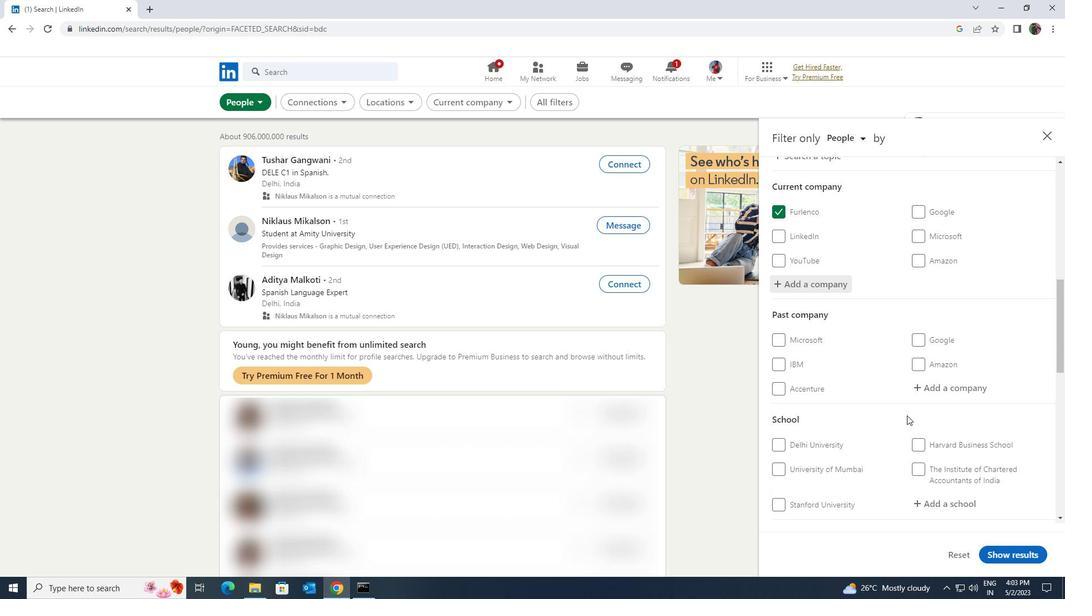 
Action: Mouse moved to (925, 447)
Screenshot: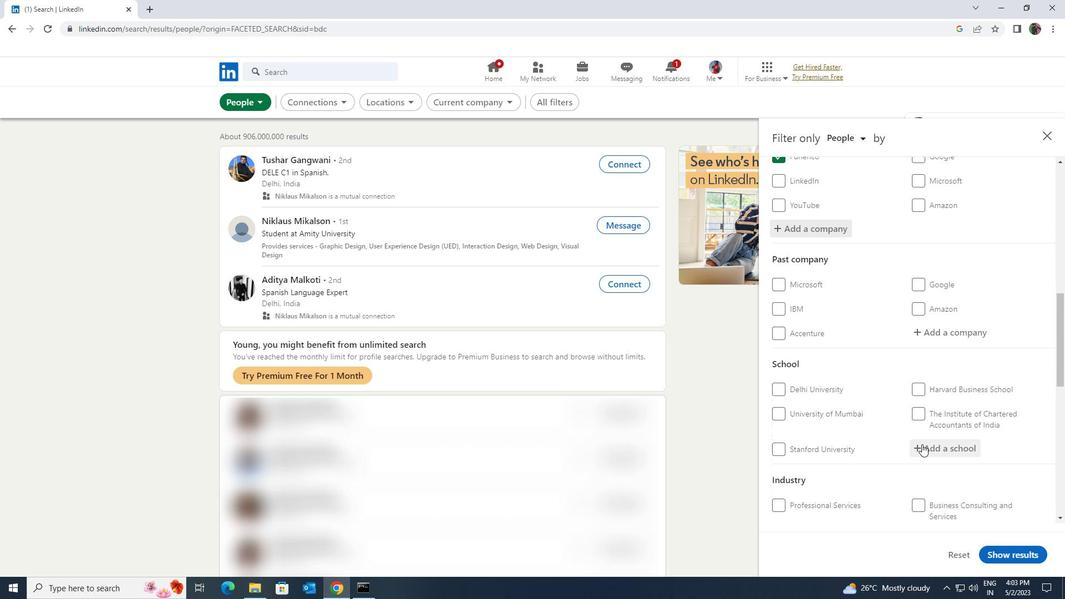 
Action: Mouse pressed left at (925, 447)
Screenshot: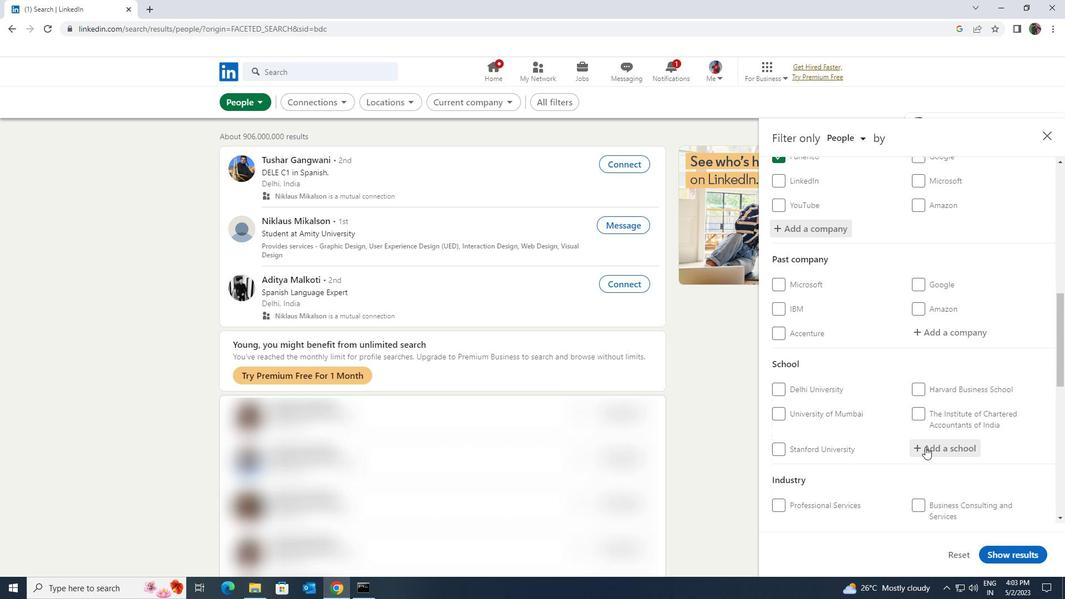 
Action: Key pressed <Key.shift>GOVERNMENT<Key.space><Key.shift>ENGINEERING<Key.space><Key.shift>COLLEGE<Key.space><Key.shift><Key.shift><Key.shift><Key.shift>GEC
Screenshot: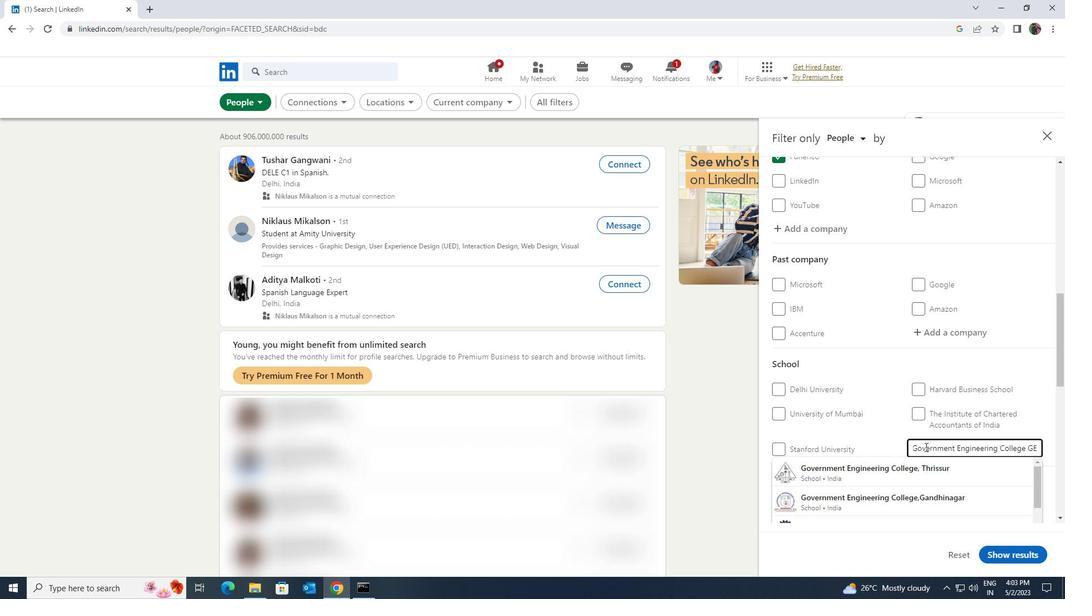 
Action: Mouse moved to (920, 466)
Screenshot: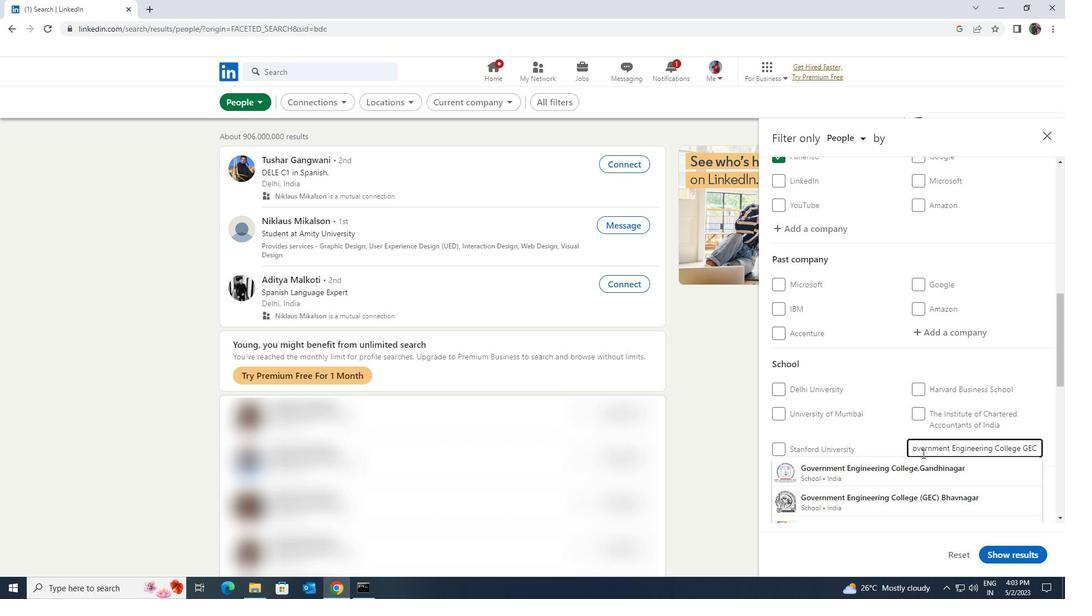 
Action: Mouse pressed left at (920, 466)
Screenshot: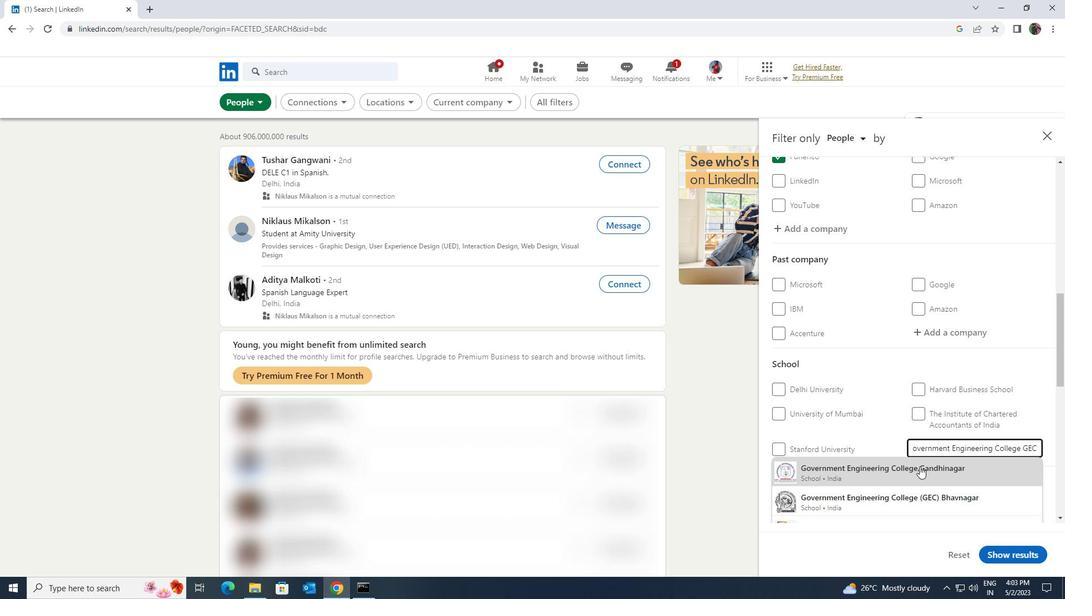
Action: Mouse moved to (922, 466)
Screenshot: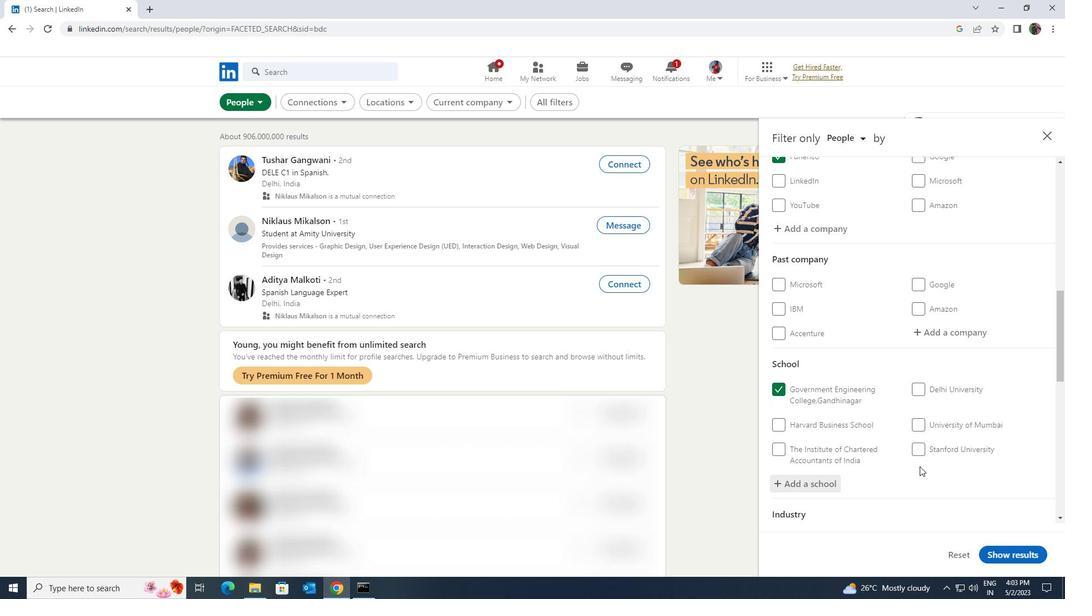 
Action: Mouse scrolled (922, 466) with delta (0, 0)
Screenshot: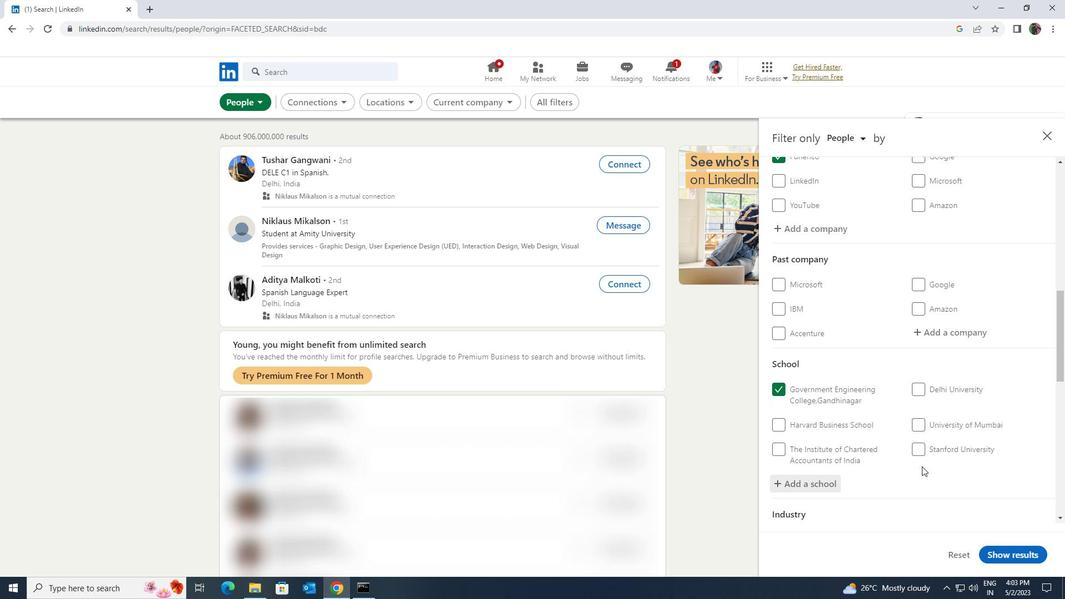 
Action: Mouse scrolled (922, 466) with delta (0, 0)
Screenshot: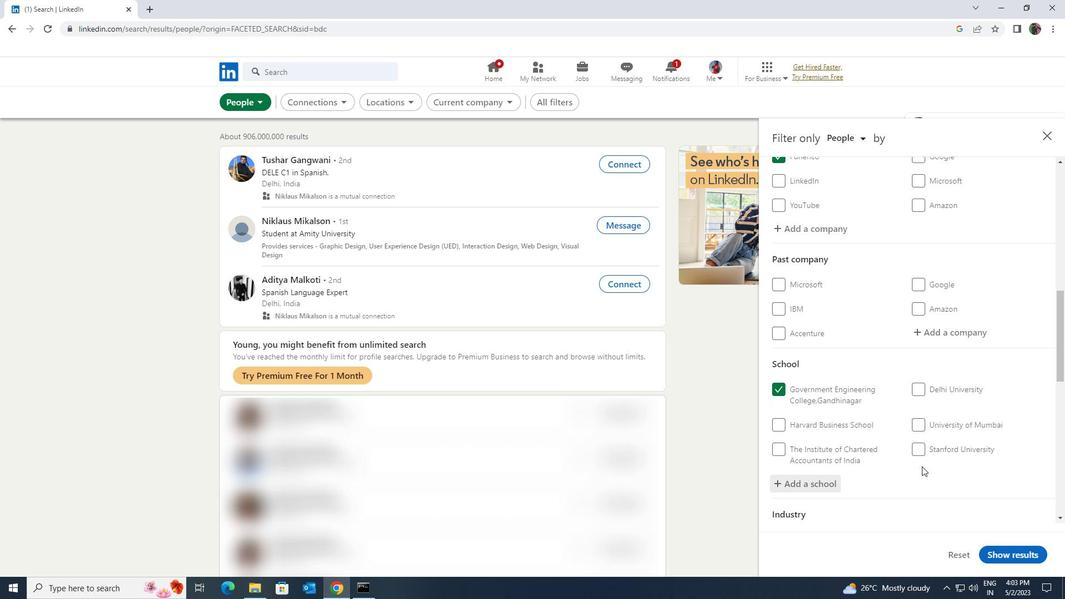 
Action: Mouse moved to (922, 465)
Screenshot: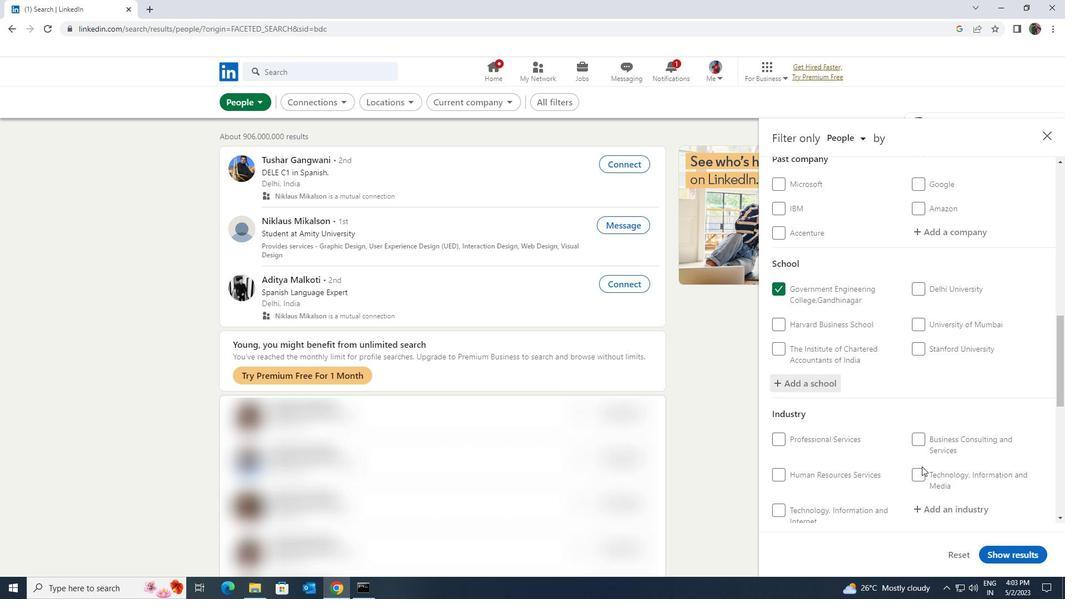 
Action: Mouse scrolled (922, 464) with delta (0, 0)
Screenshot: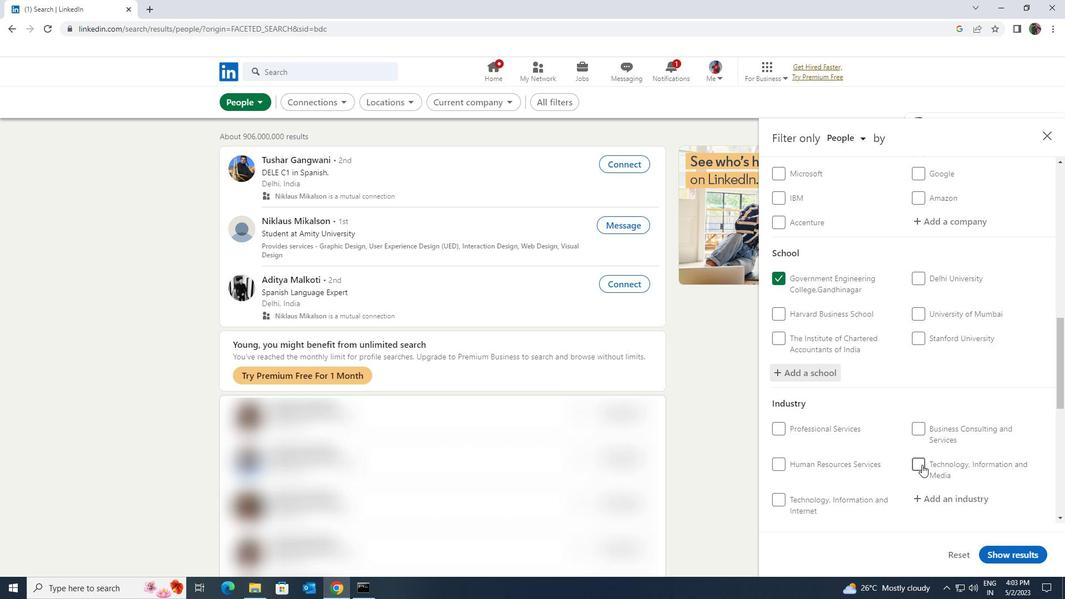 
Action: Mouse moved to (932, 444)
Screenshot: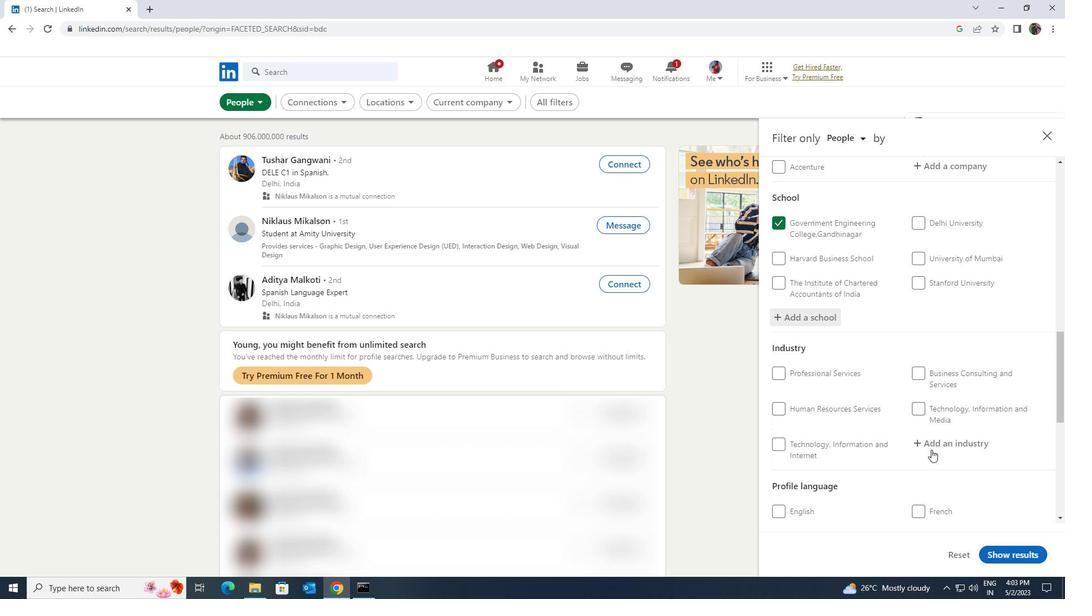 
Action: Mouse pressed left at (932, 444)
Screenshot: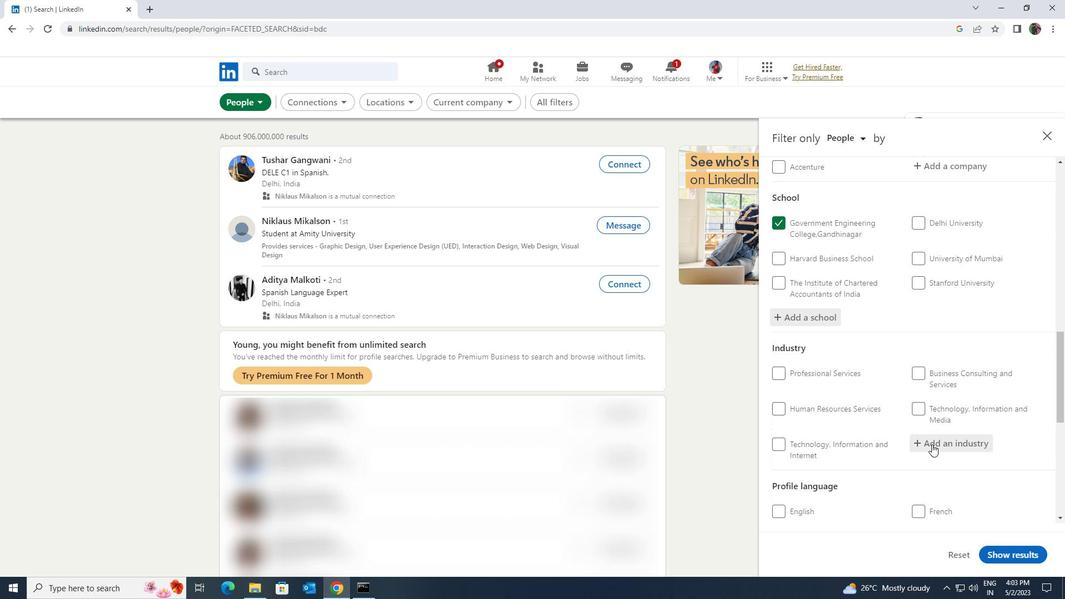 
Action: Key pressed <Key.shift>TRANSPORTATION<Key.space><Key.shift><Key.shift><Key.shift><Key.shift><Key.shift><Key.shift><Key.shift><Key.shift><Key.shift><Key.shift><Key.shift><Key.shift><Key.shift><Key.shift><Key.shift><Key.shift><Key.shift><Key.shift><Key.shift><Key.shift><Key.shift><Key.shift><Key.shift><Key.shift><Key.shift><Key.shift><Key.shift><Key.shift><Key.shift><Key.shift><Key.shift><Key.shift><Key.shift><Key.shift><Key.shift><Key.shift><Key.shift><Key.shift><Key.shift><Key.shift><Key.shift><Key.shift><Key.shift><Key.shift><Key.shift><Key.shift><Key.shift><Key.shift><Key.shift><Key.shift><Key.shift><Key.shift><Key.shift><Key.shift><Key.shift><Key.shift><Key.shift><Key.shift><Key.shift><Key.shift><Key.shift><Key.shift><Key.shift>W<Key.backspace><Key.shift>EQUIP
Screenshot: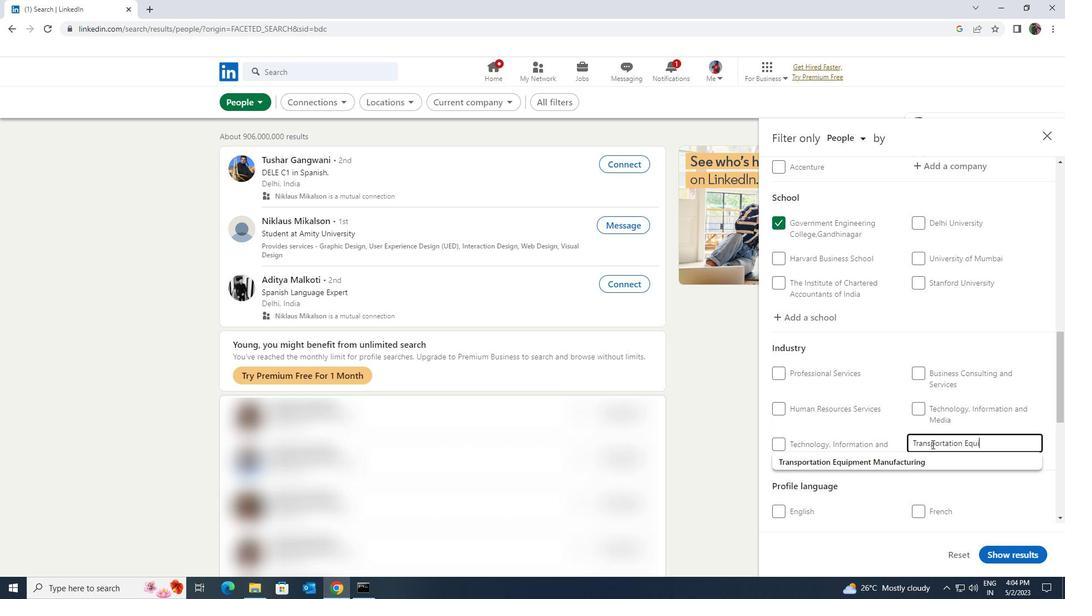 
Action: Mouse moved to (926, 455)
Screenshot: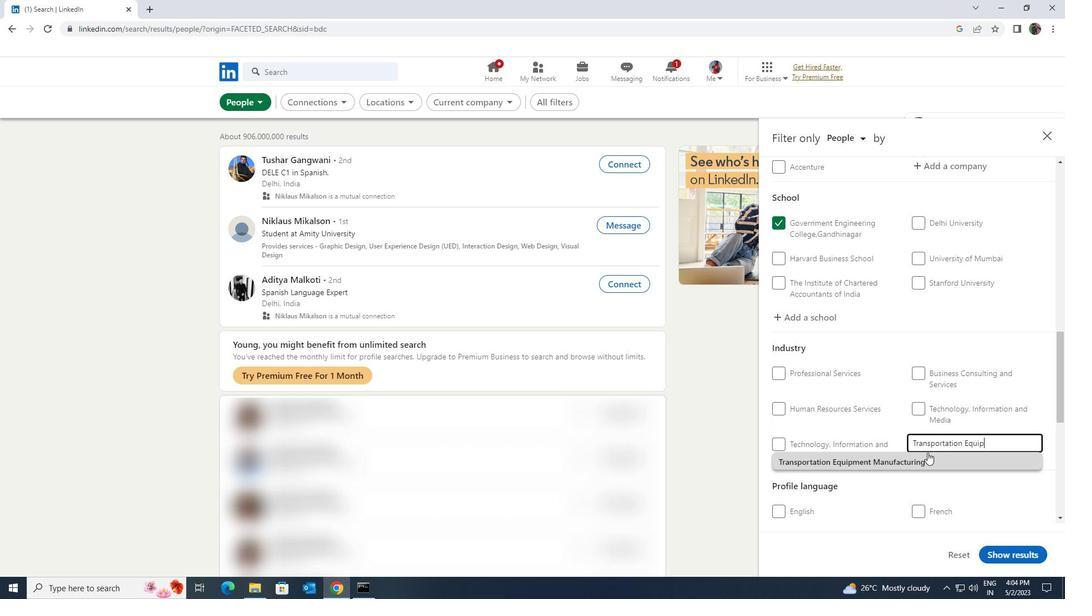 
Action: Mouse pressed left at (926, 455)
Screenshot: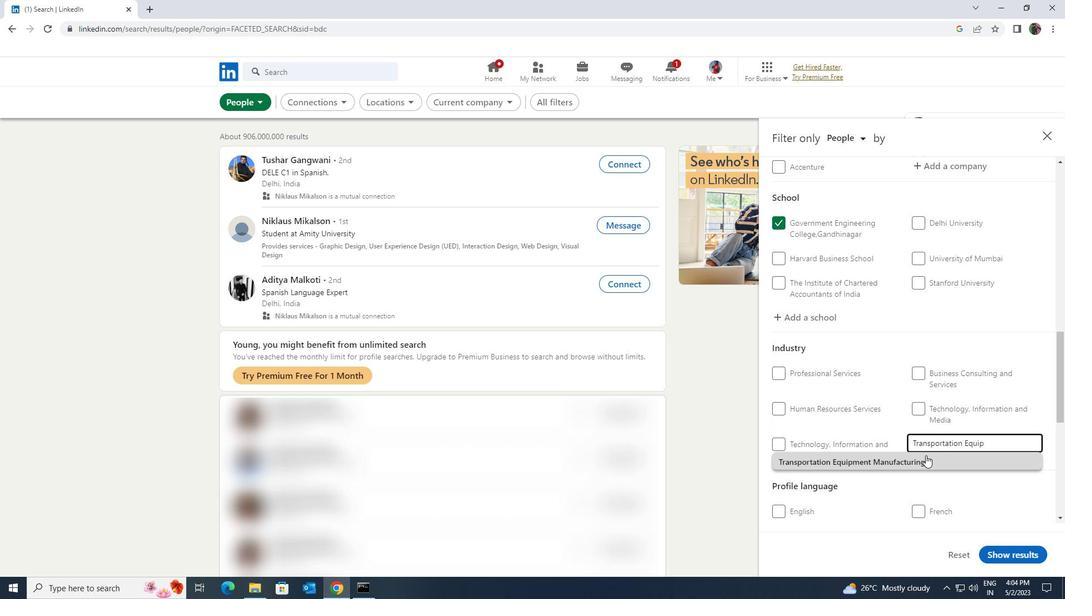 
Action: Mouse moved to (924, 451)
Screenshot: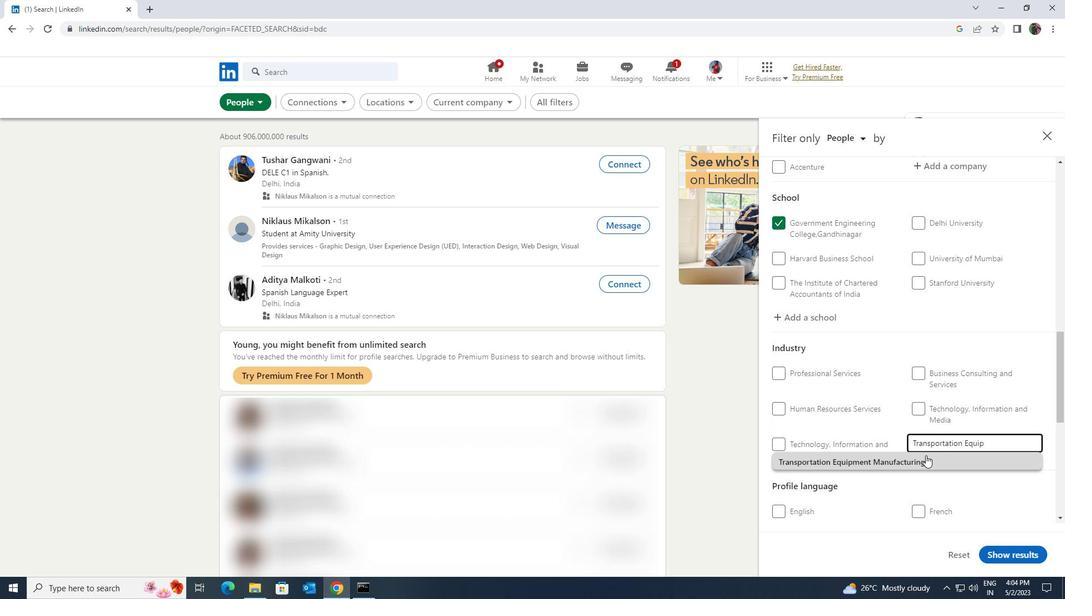 
Action: Mouse scrolled (924, 450) with delta (0, 0)
Screenshot: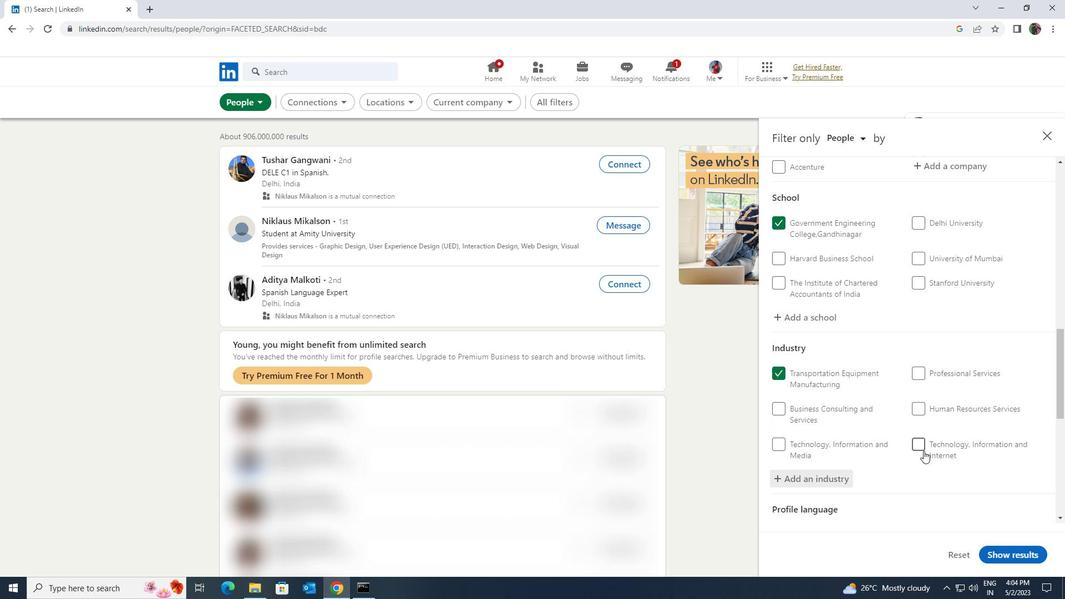 
Action: Mouse scrolled (924, 450) with delta (0, 0)
Screenshot: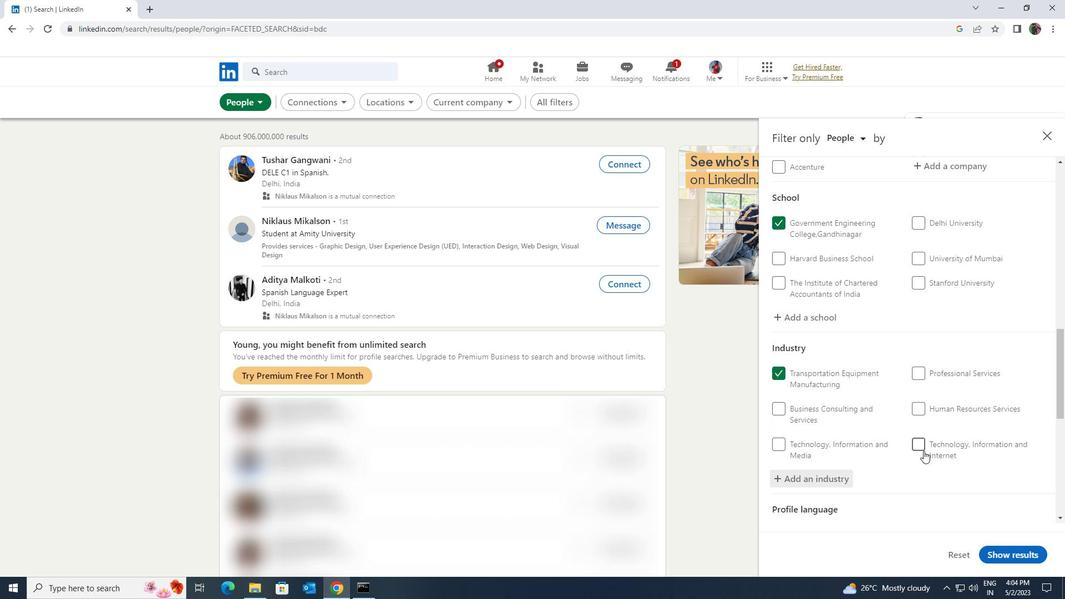 
Action: Mouse scrolled (924, 450) with delta (0, 0)
Screenshot: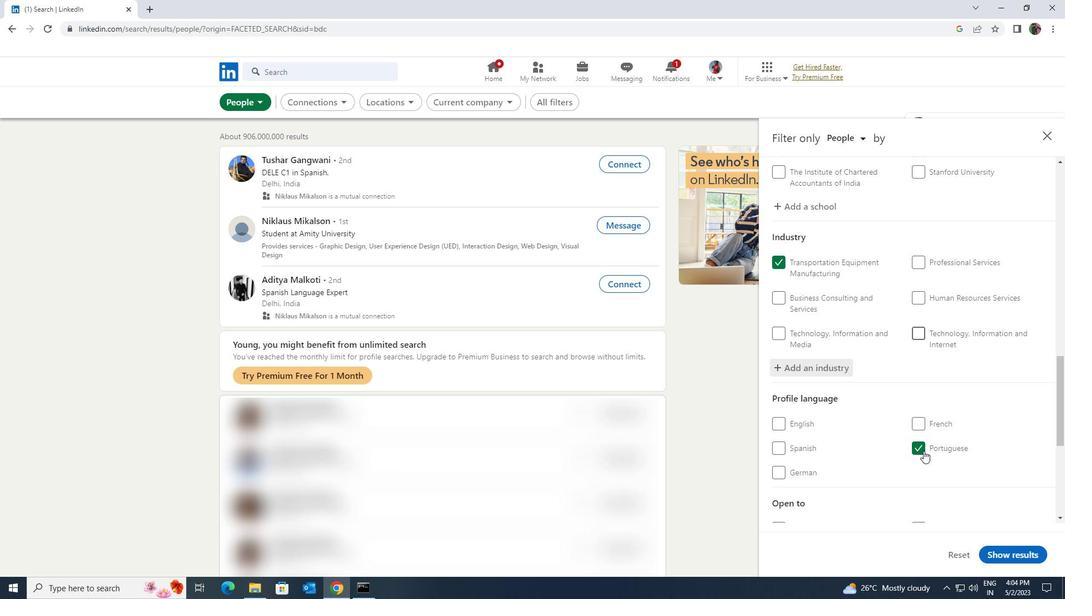 
Action: Mouse scrolled (924, 450) with delta (0, 0)
Screenshot: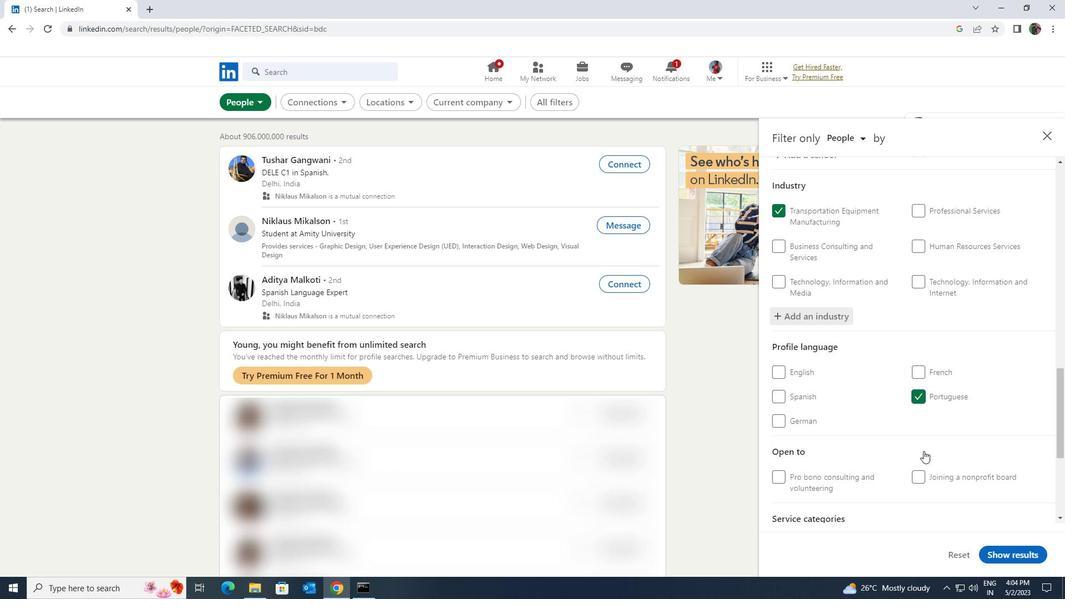 
Action: Mouse scrolled (924, 450) with delta (0, 0)
Screenshot: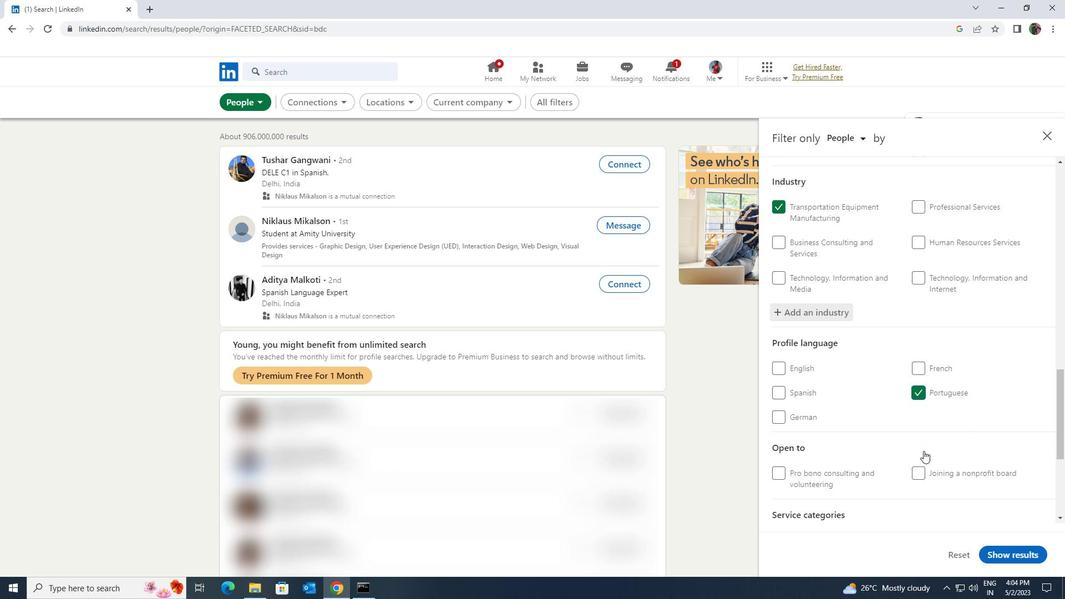 
Action: Mouse scrolled (924, 450) with delta (0, 0)
Screenshot: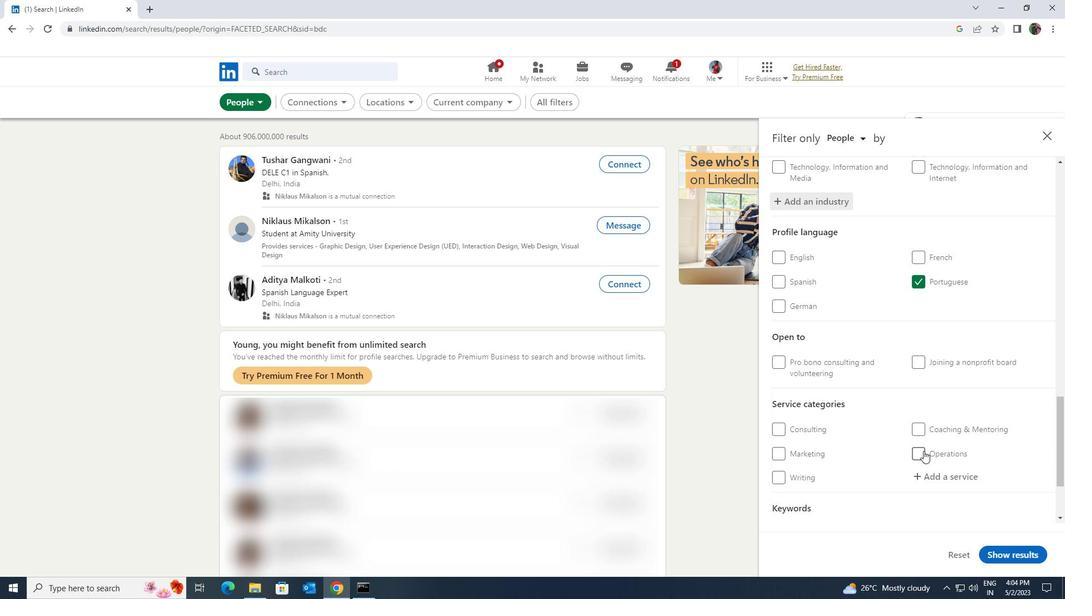 
Action: Mouse moved to (932, 426)
Screenshot: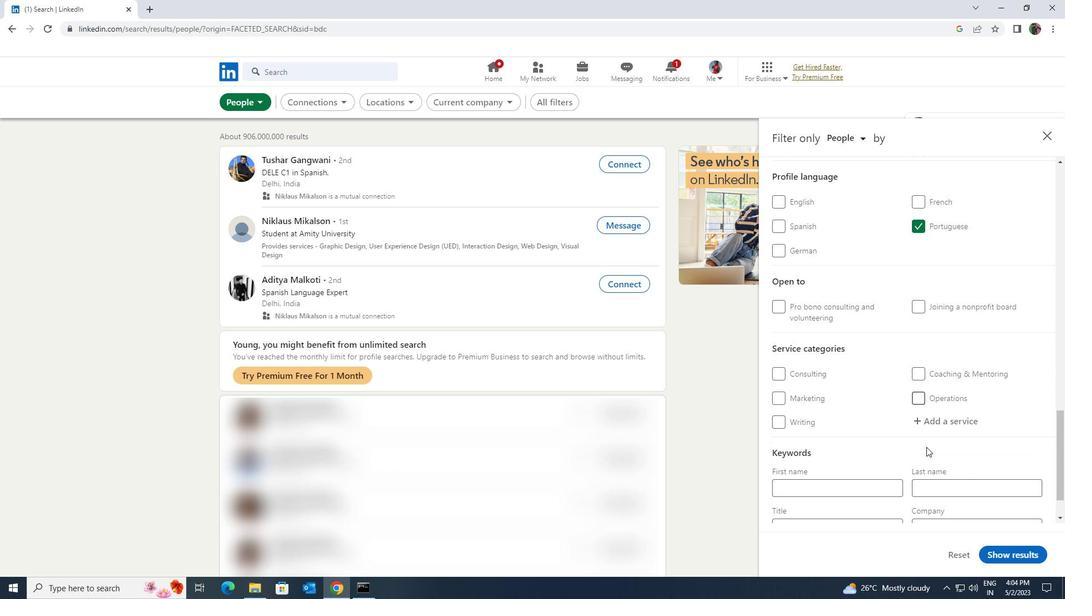 
Action: Mouse pressed left at (932, 426)
Screenshot: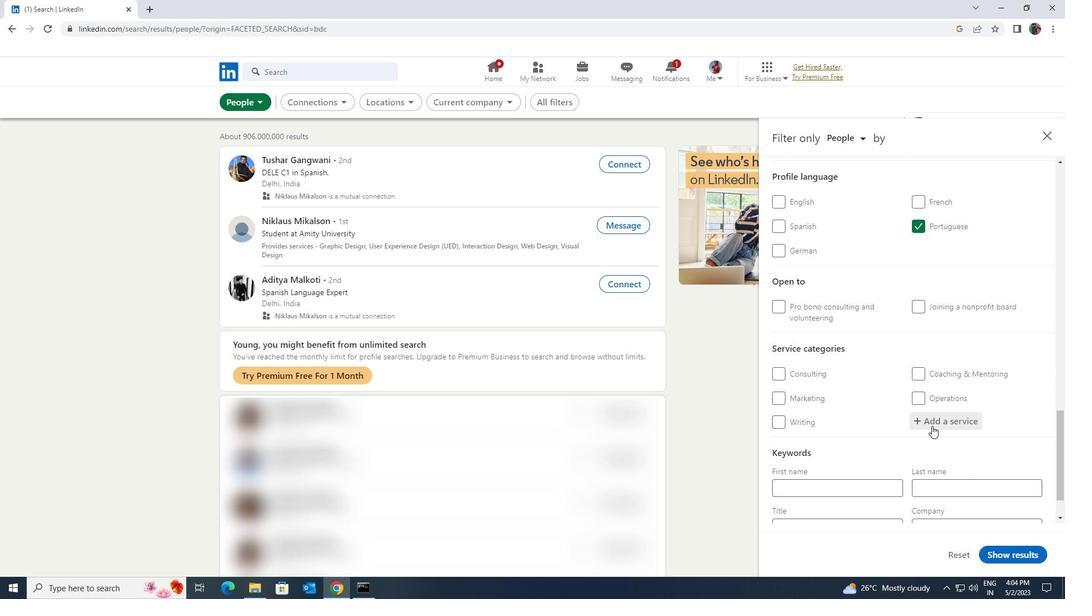 
Action: Key pressed <Key.shift><Key.shift><Key.shift><Key.shift><Key.shift>HUMAN<Key.space><Key.shift>RESO
Screenshot: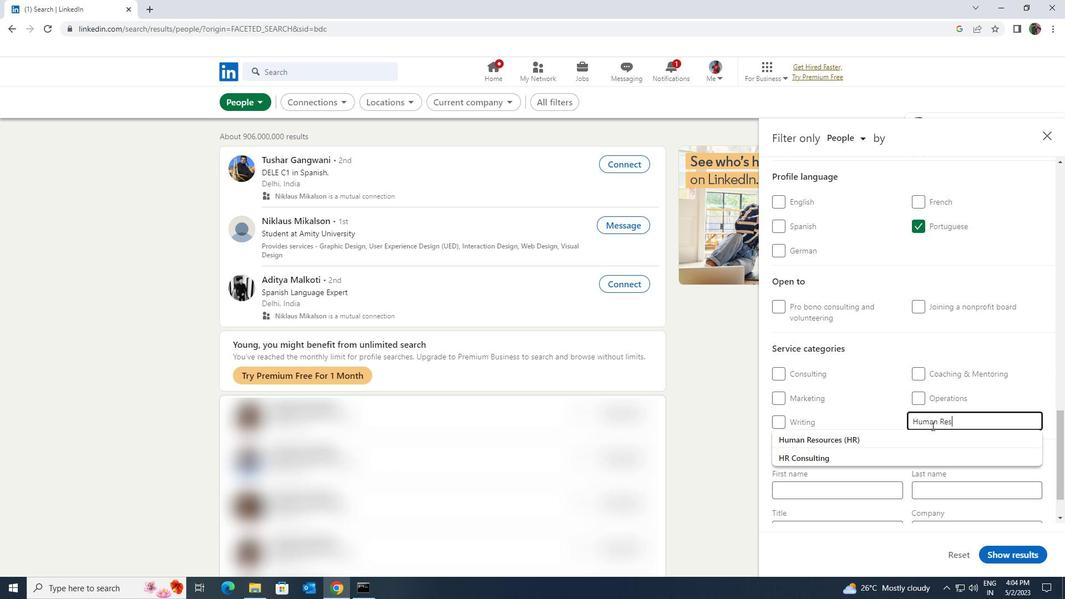 
Action: Mouse moved to (921, 432)
Screenshot: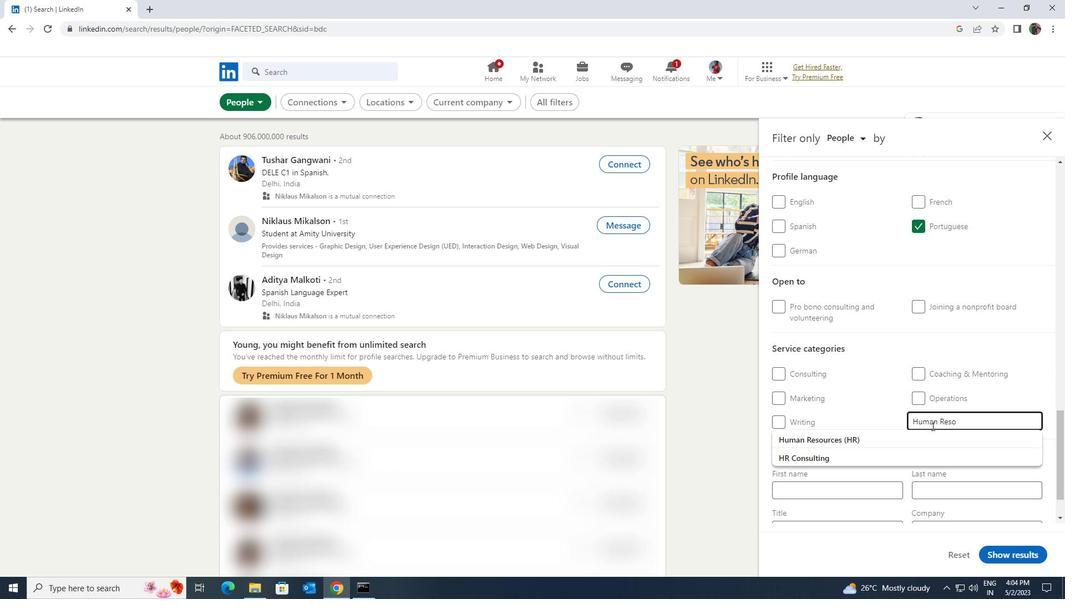 
Action: Mouse pressed left at (921, 432)
Screenshot: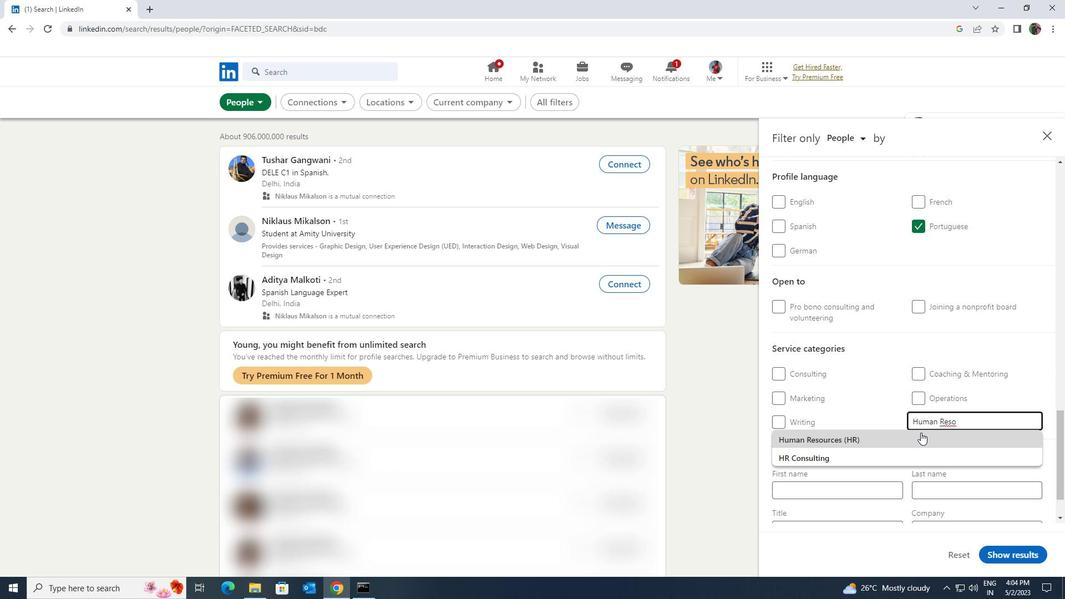 
Action: Mouse scrolled (921, 432) with delta (0, 0)
Screenshot: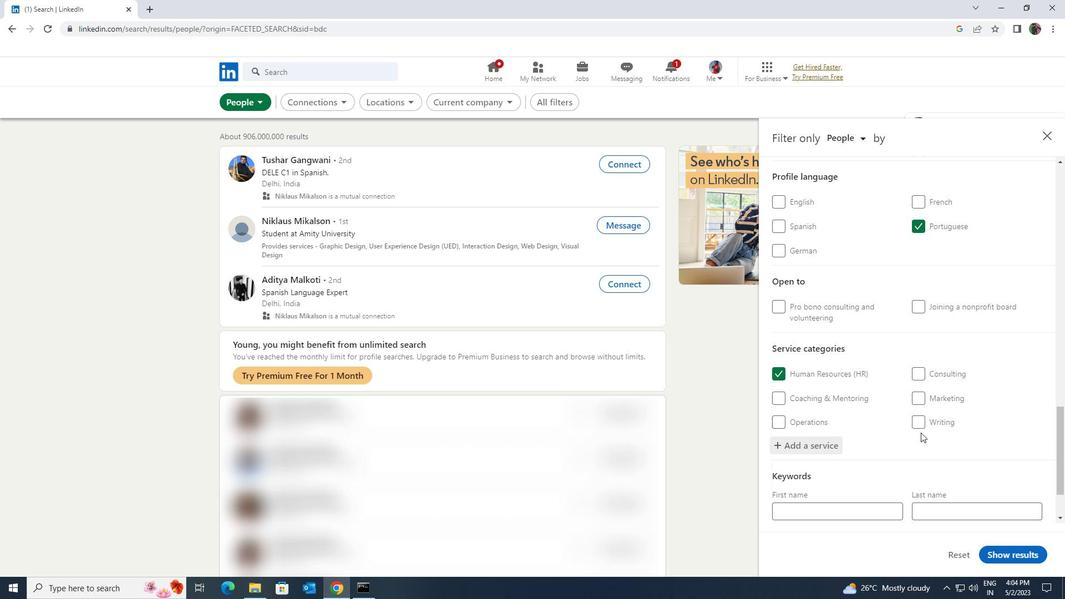 
Action: Mouse moved to (921, 429)
Screenshot: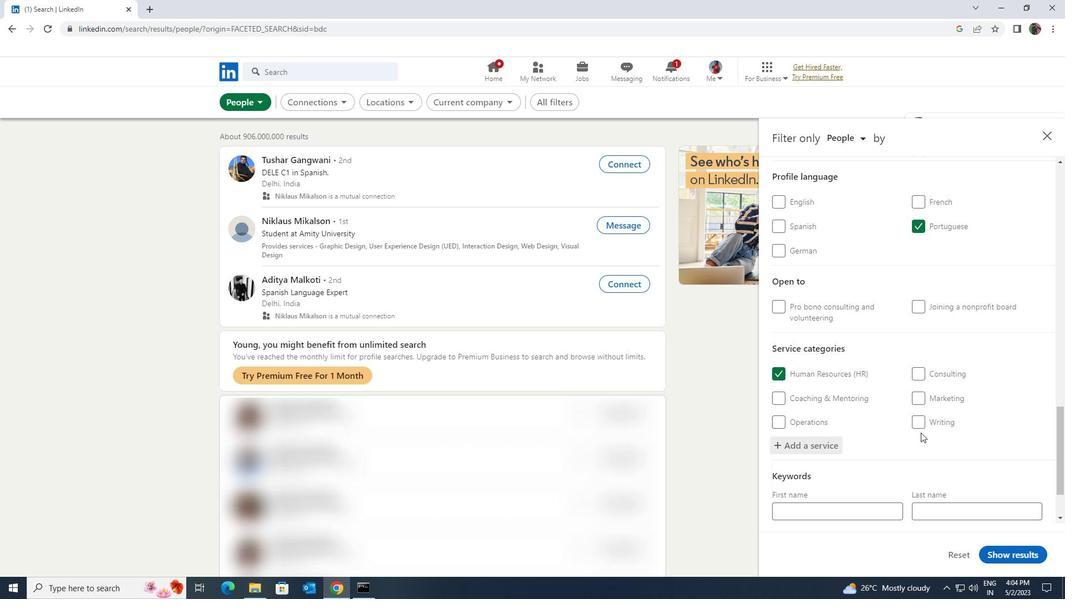 
Action: Mouse scrolled (921, 429) with delta (0, 0)
Screenshot: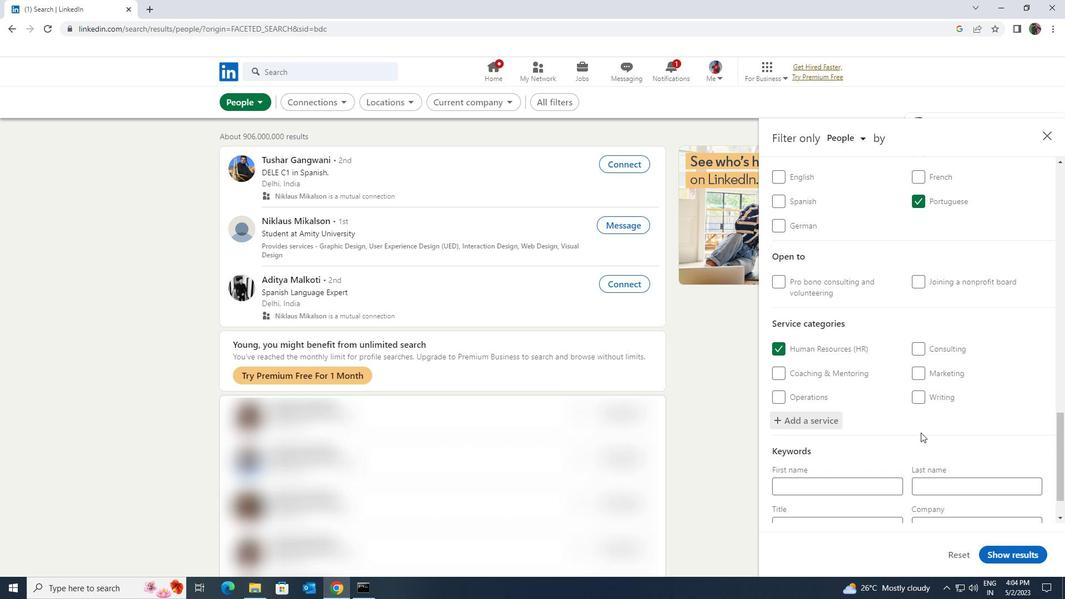
Action: Mouse scrolled (921, 429) with delta (0, 0)
Screenshot: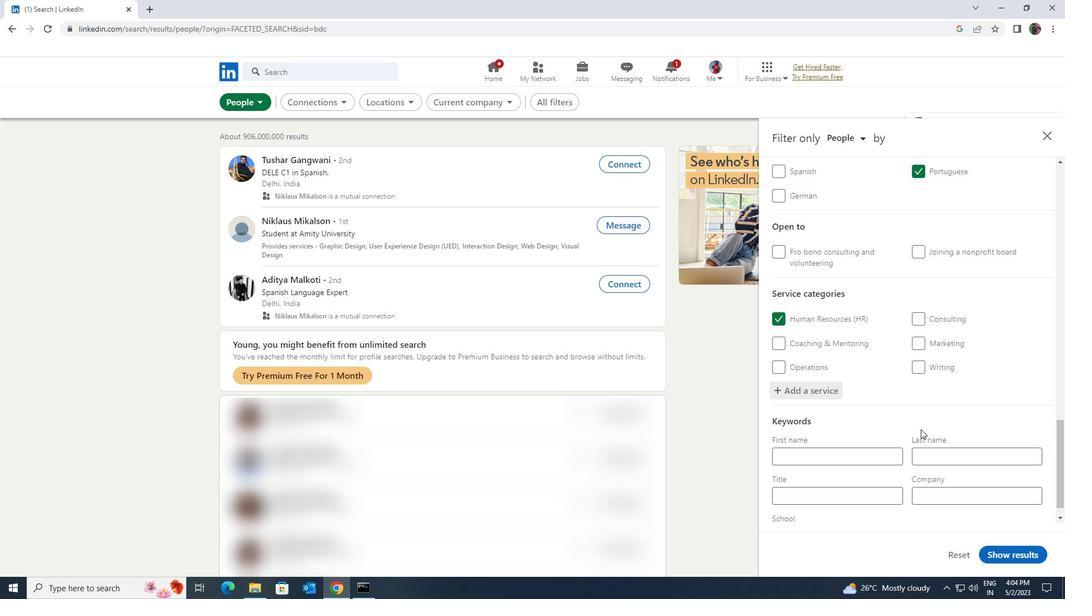 
Action: Mouse moved to (857, 469)
Screenshot: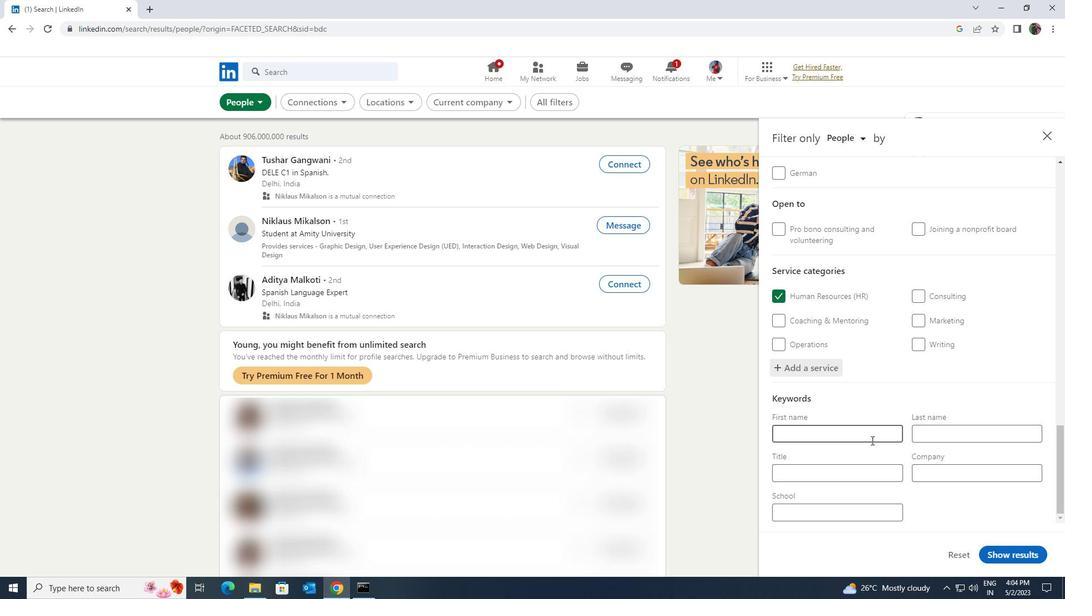 
Action: Mouse pressed left at (857, 469)
Screenshot: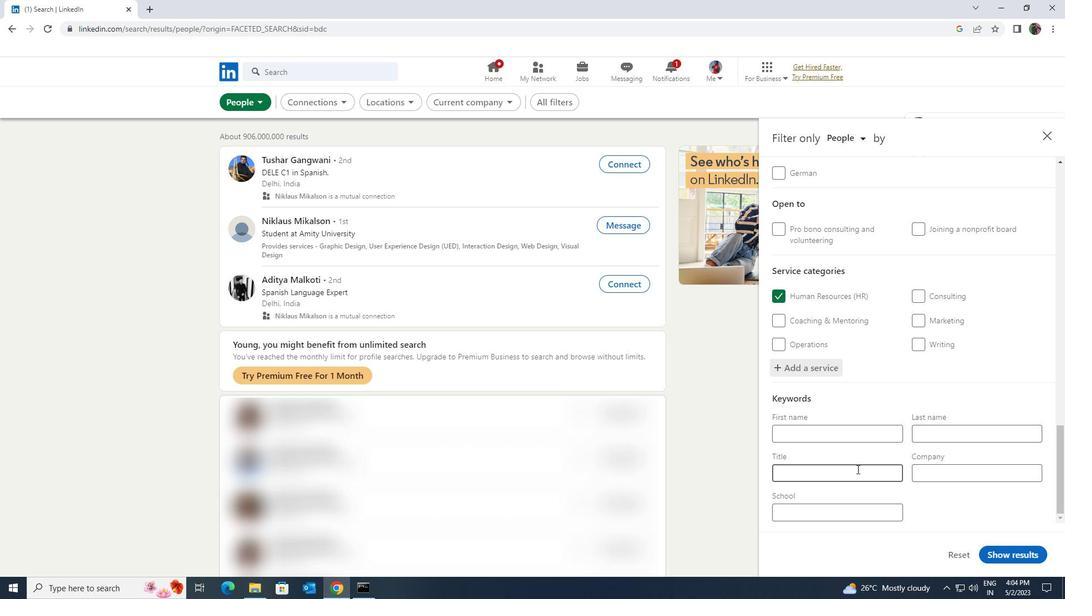 
Action: Key pressed <Key.shift><Key.shift><Key.shift>BRAND<Key.space><Key.shift>STRATR<Key.backspace>EGIEST
Screenshot: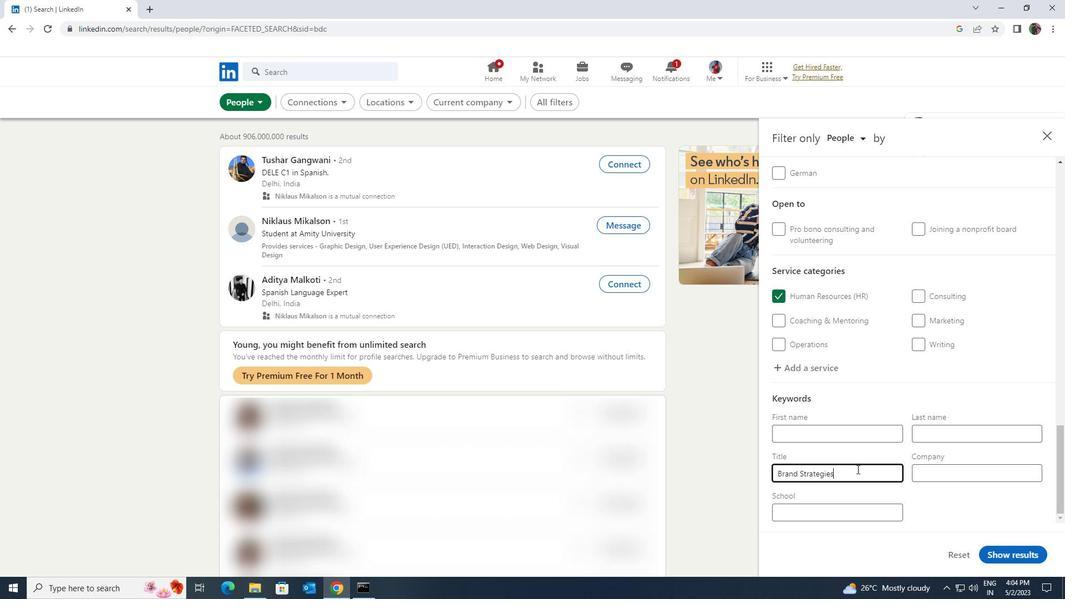 
Action: Mouse moved to (996, 557)
Screenshot: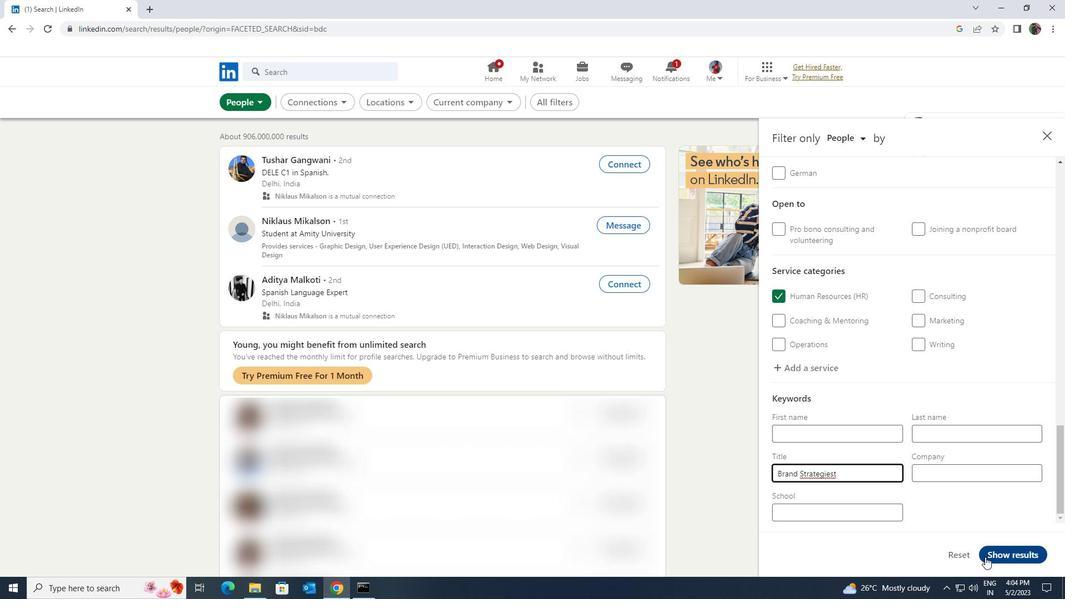 
Action: Mouse pressed left at (996, 557)
Screenshot: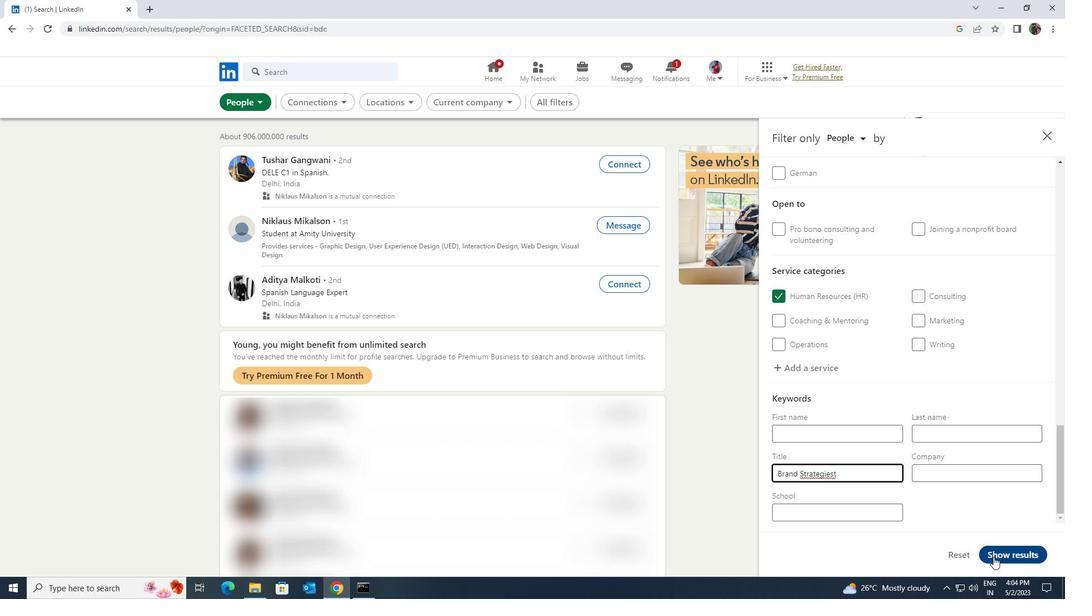 
